 Task: Change IN PROGRESS as Status of Issue Issue0000000006 in Backlog  in Scrum Project Project0000000002 in Jira. Change IN PROGRESS as Status of Issue Issue0000000008 in Backlog  in Scrum Project Project0000000002 in Jira. Change IN PROGRESS as Status of Issue Issue0000000010 in Backlog  in Scrum Project Project0000000002 in Jira. Assign mailaustralia7@gmail.com as Assignee of Issue Issue0000000001 in Backlog  in Scrum Project Project0000000001 in Jira. Assign mailaustralia7@gmail.com as Assignee of Issue Issue0000000002 in Backlog  in Scrum Project Project0000000001 in Jira
Action: Mouse scrolled (449, 337) with delta (0, -1)
Screenshot: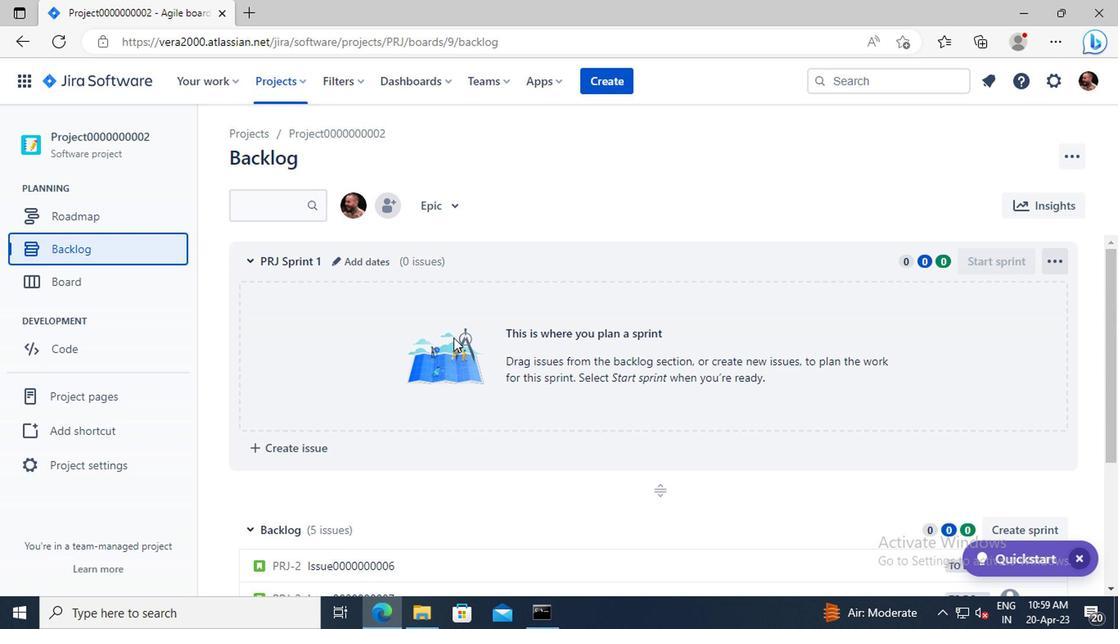 
Action: Mouse scrolled (449, 337) with delta (0, -1)
Screenshot: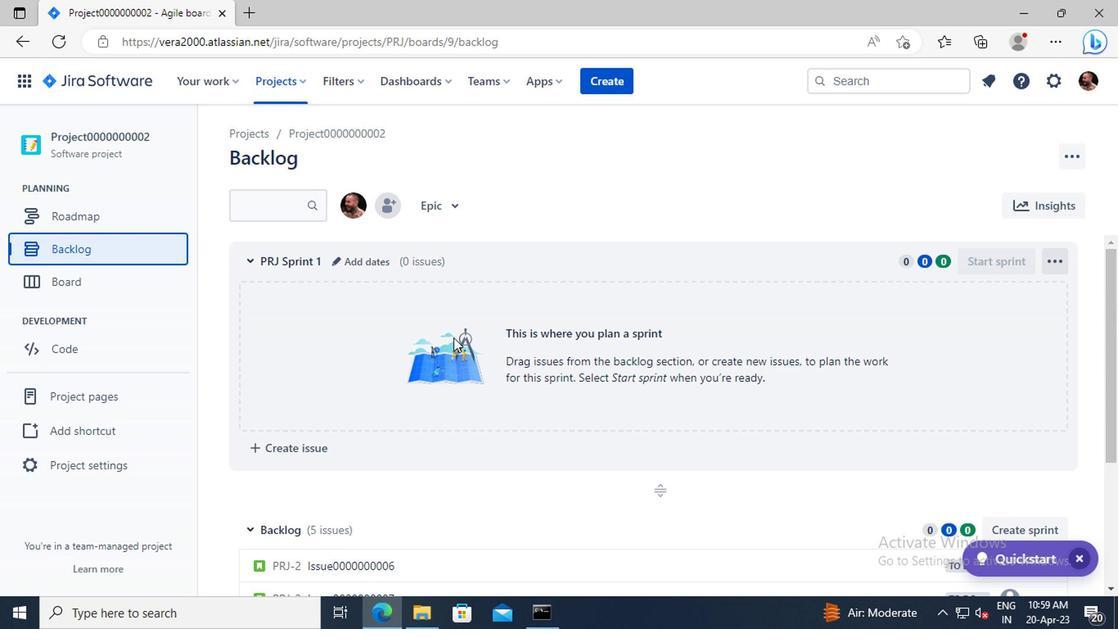 
Action: Mouse moved to (447, 355)
Screenshot: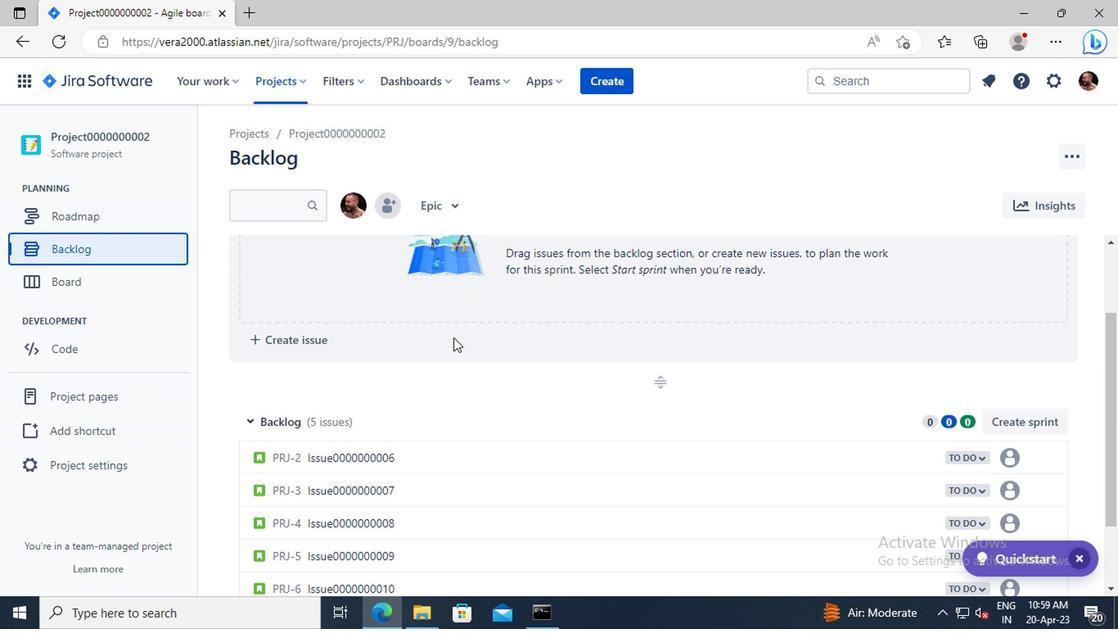 
Action: Mouse scrolled (447, 354) with delta (0, 0)
Screenshot: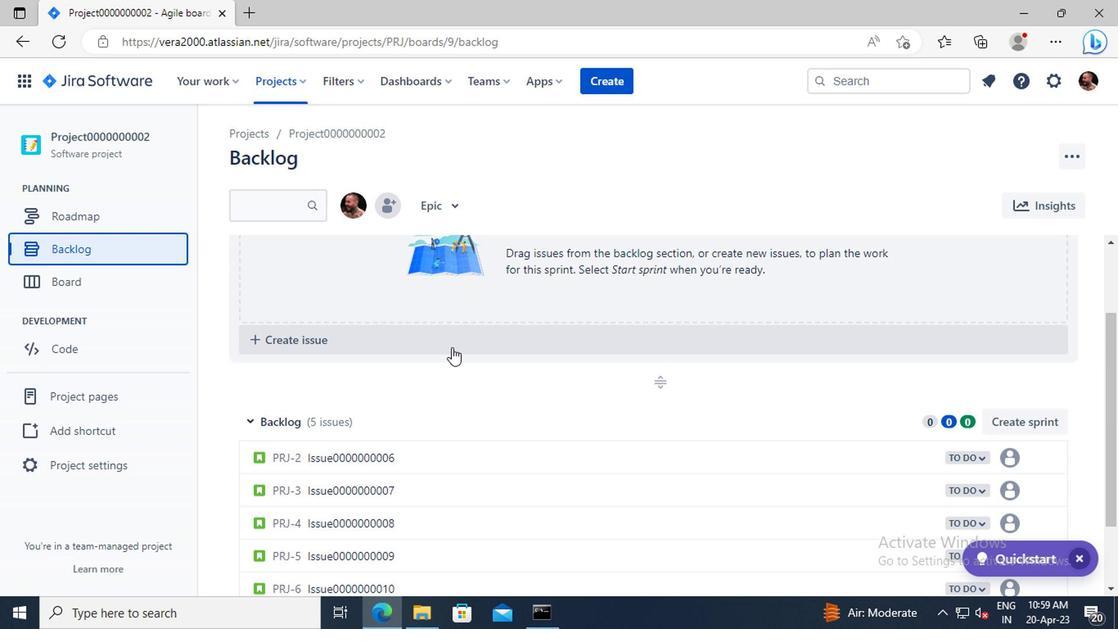 
Action: Mouse moved to (369, 401)
Screenshot: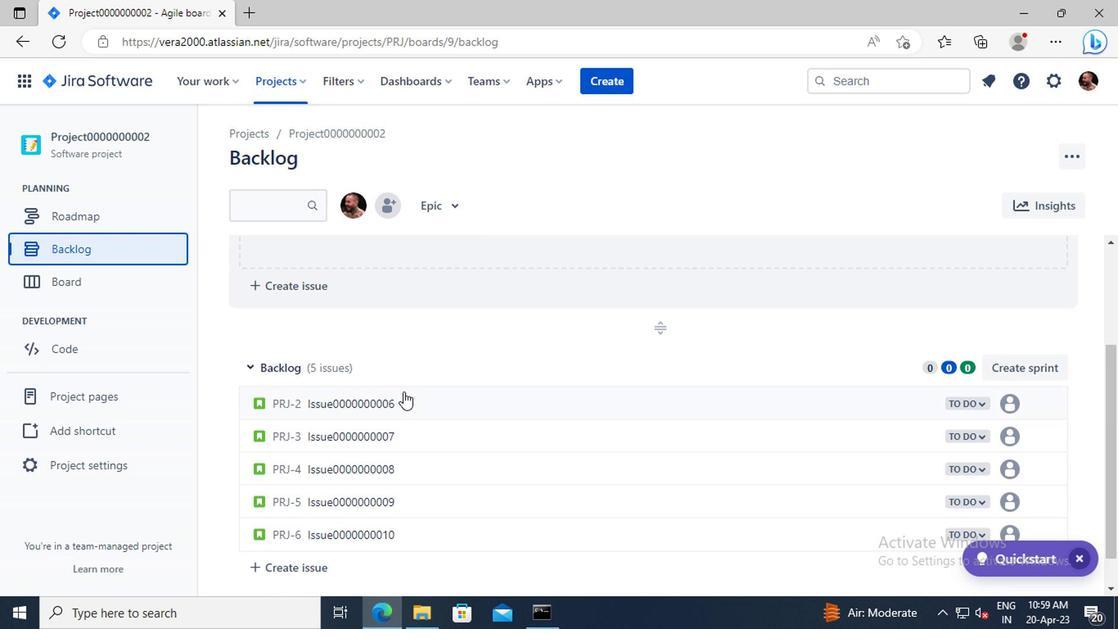 
Action: Mouse pressed left at (369, 401)
Screenshot: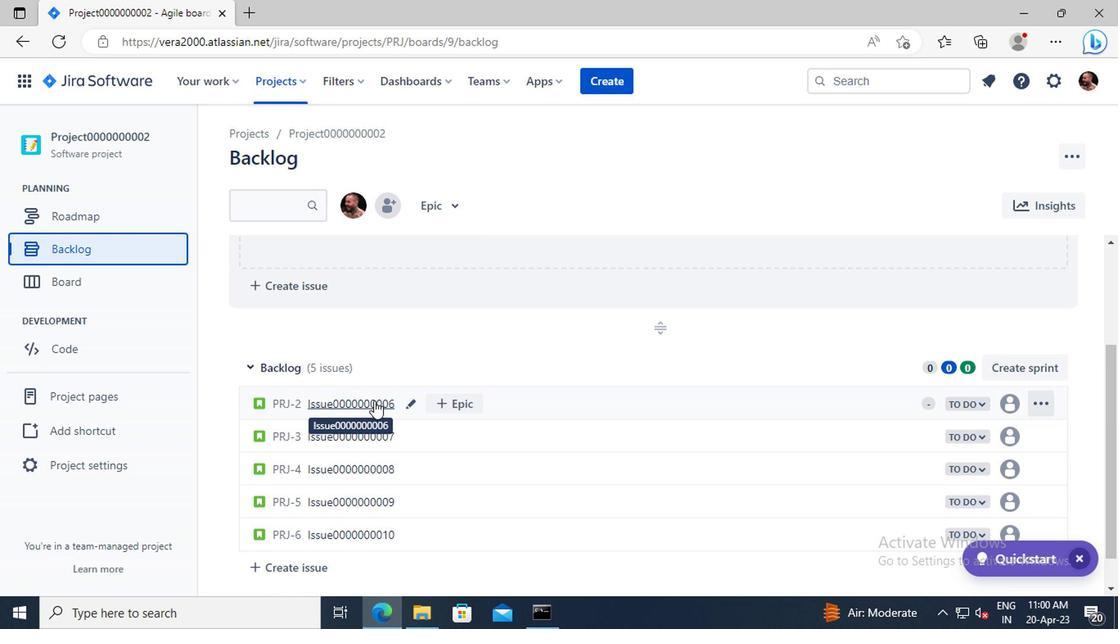 
Action: Mouse moved to (805, 367)
Screenshot: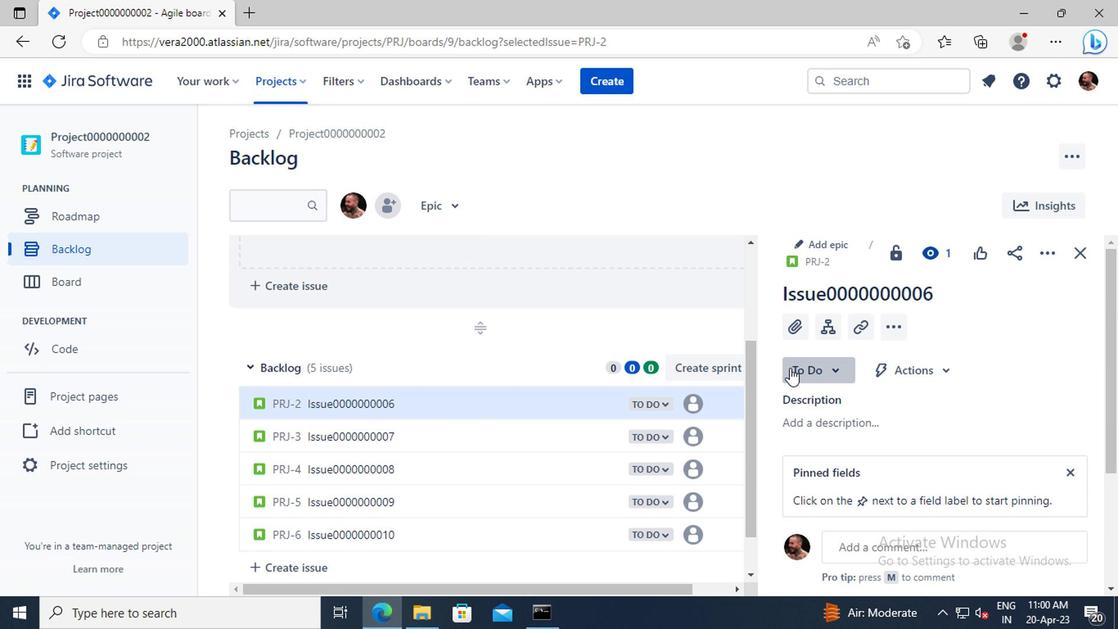 
Action: Mouse pressed left at (805, 367)
Screenshot: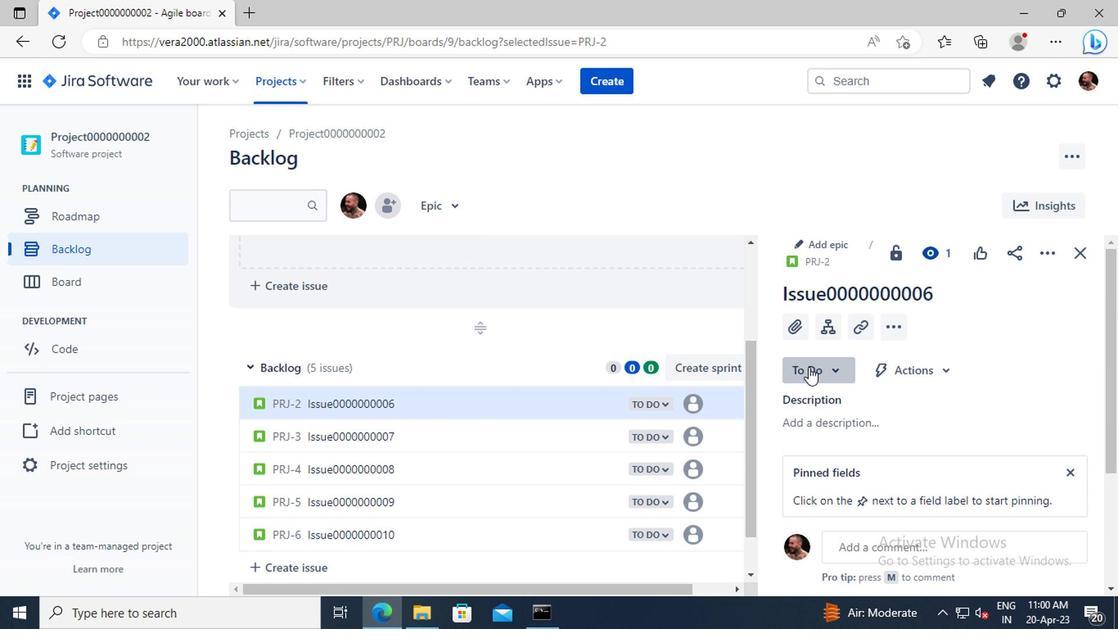 
Action: Mouse moved to (813, 407)
Screenshot: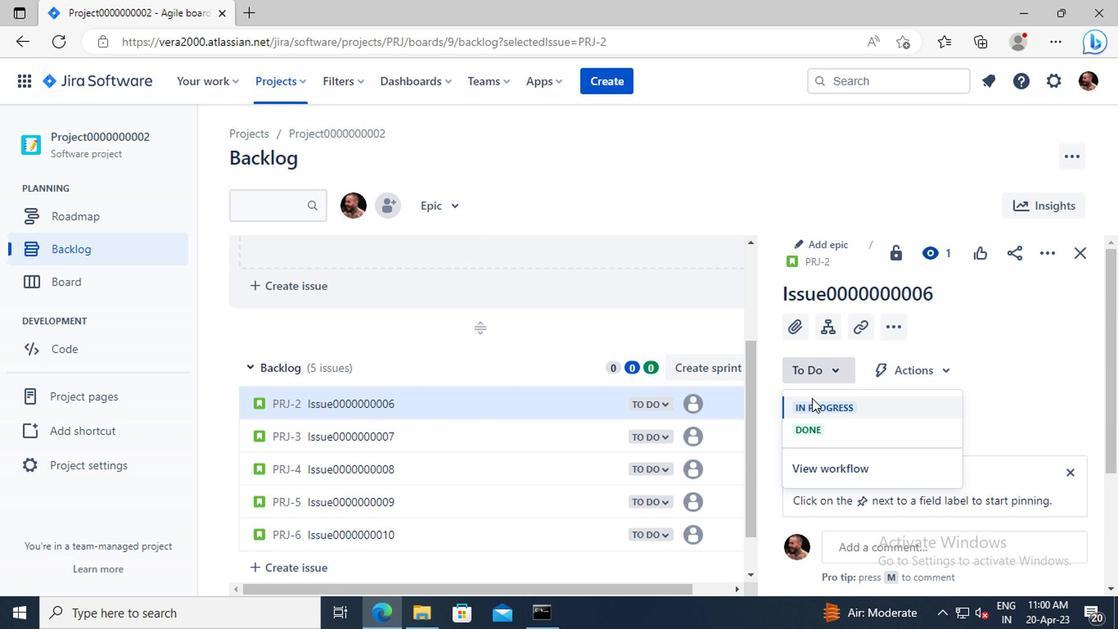 
Action: Mouse pressed left at (813, 407)
Screenshot: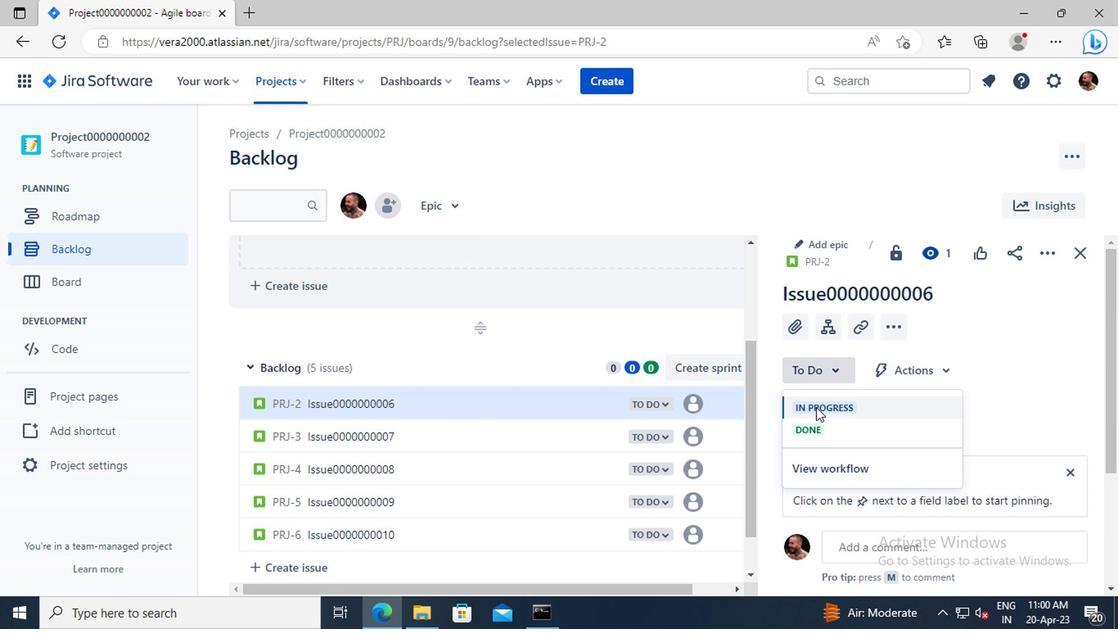 
Action: Mouse moved to (378, 415)
Screenshot: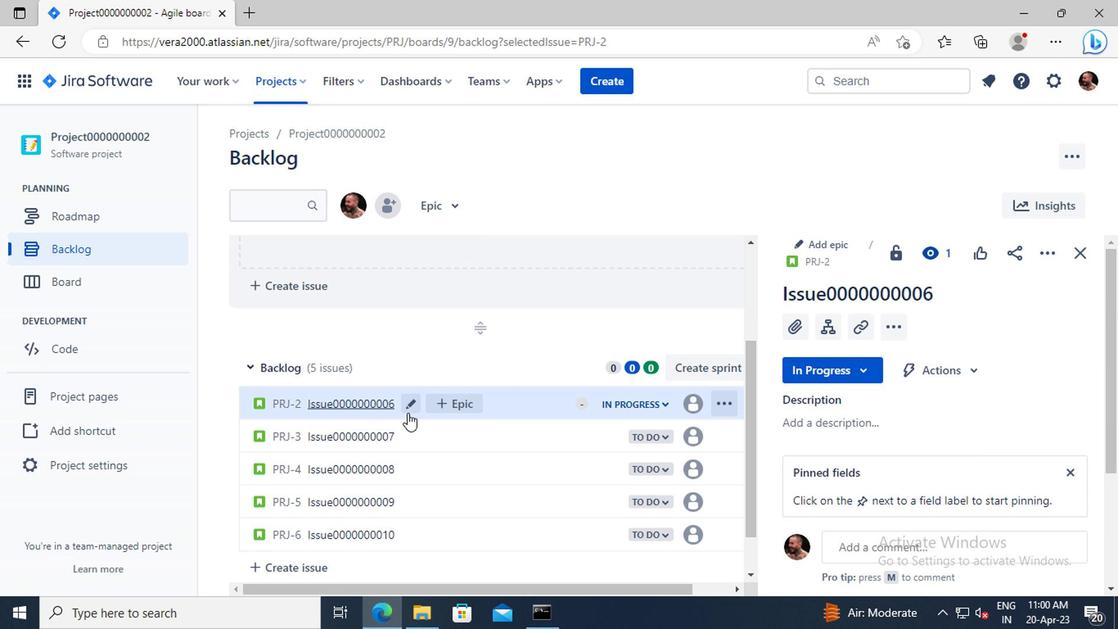 
Action: Mouse scrolled (378, 414) with delta (0, -1)
Screenshot: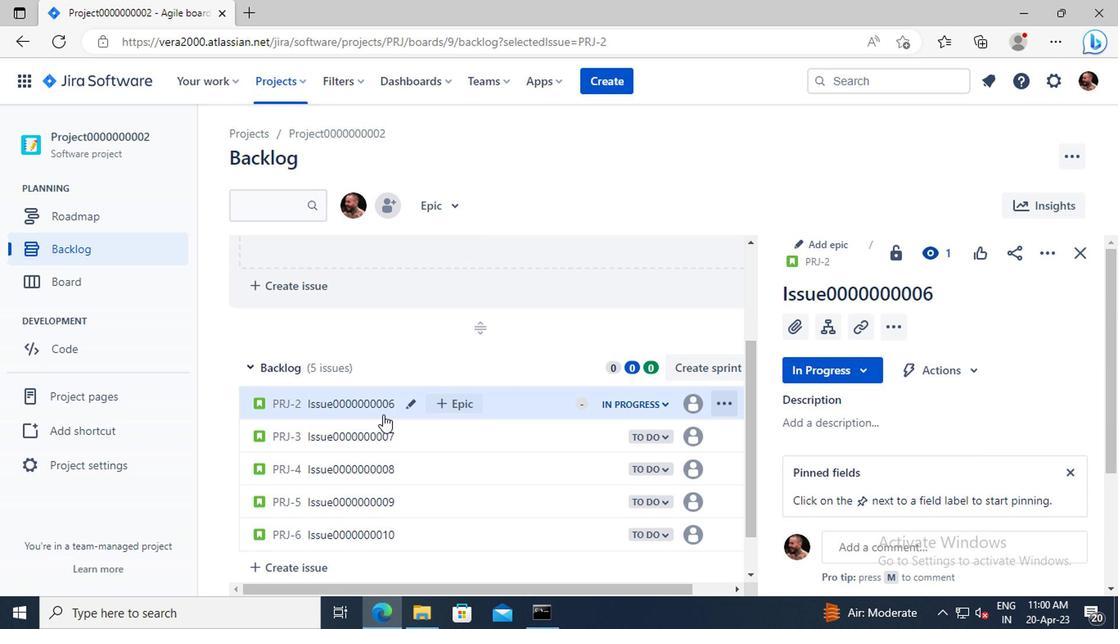 
Action: Mouse moved to (366, 415)
Screenshot: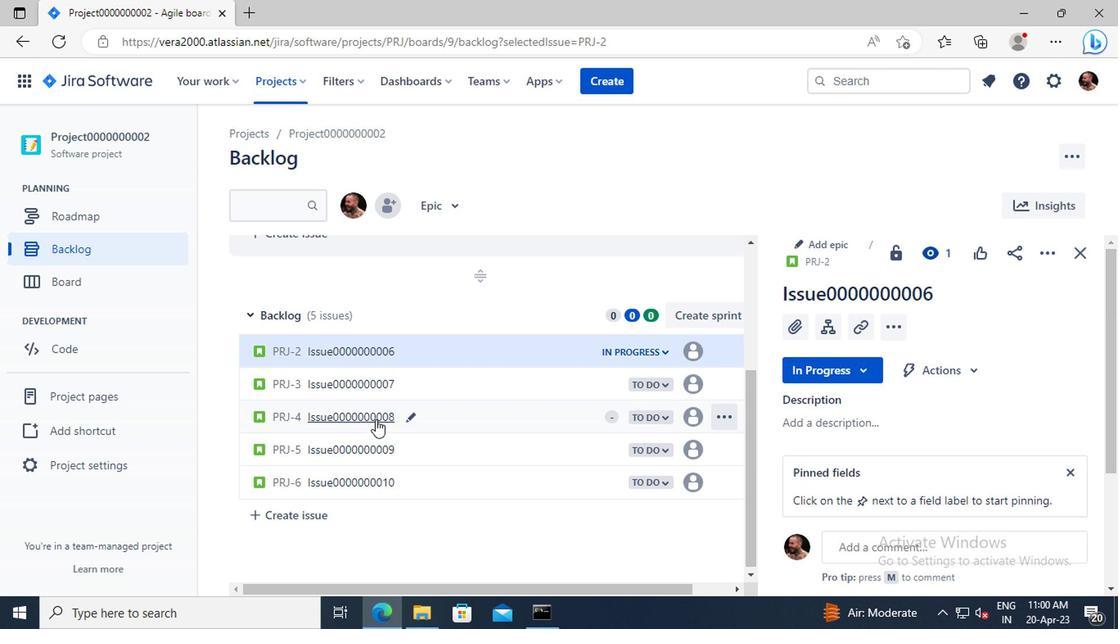 
Action: Mouse pressed left at (366, 415)
Screenshot: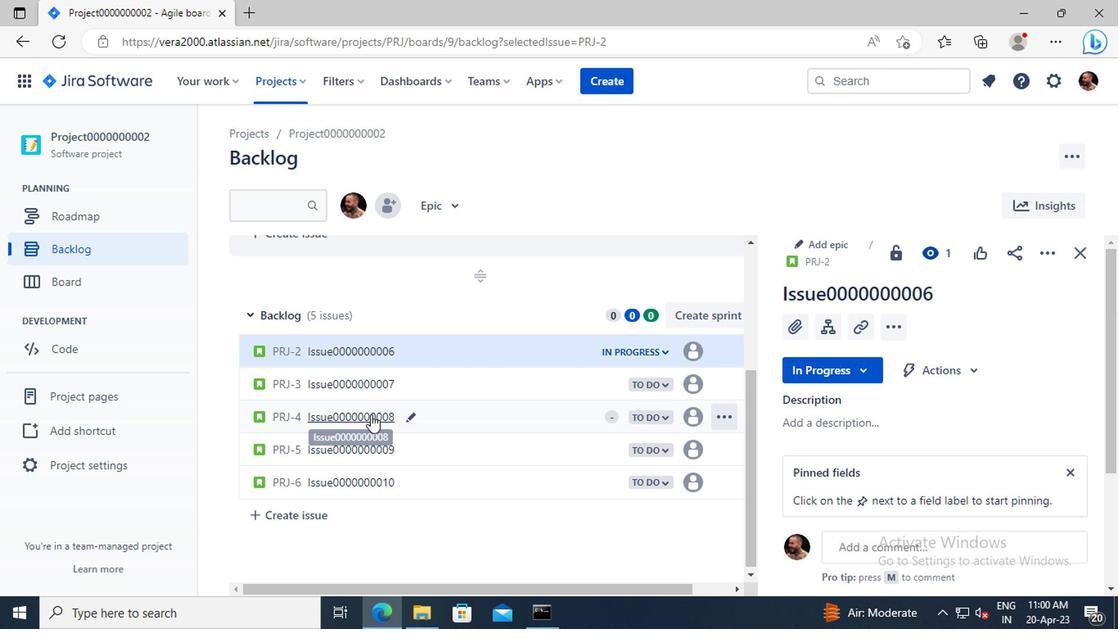 
Action: Mouse moved to (792, 370)
Screenshot: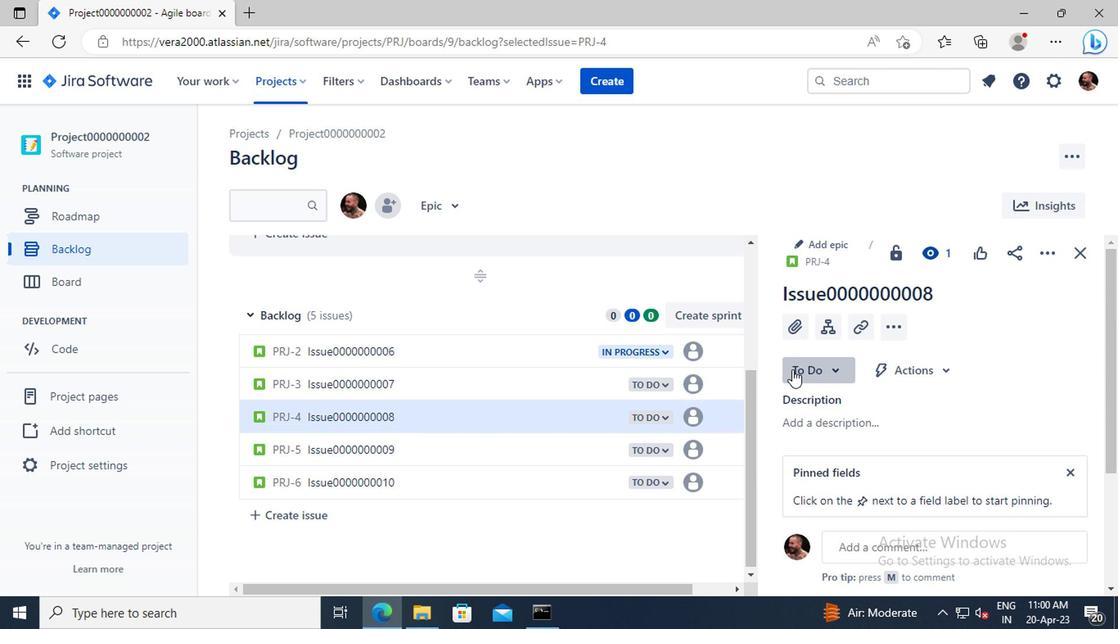 
Action: Mouse pressed left at (792, 370)
Screenshot: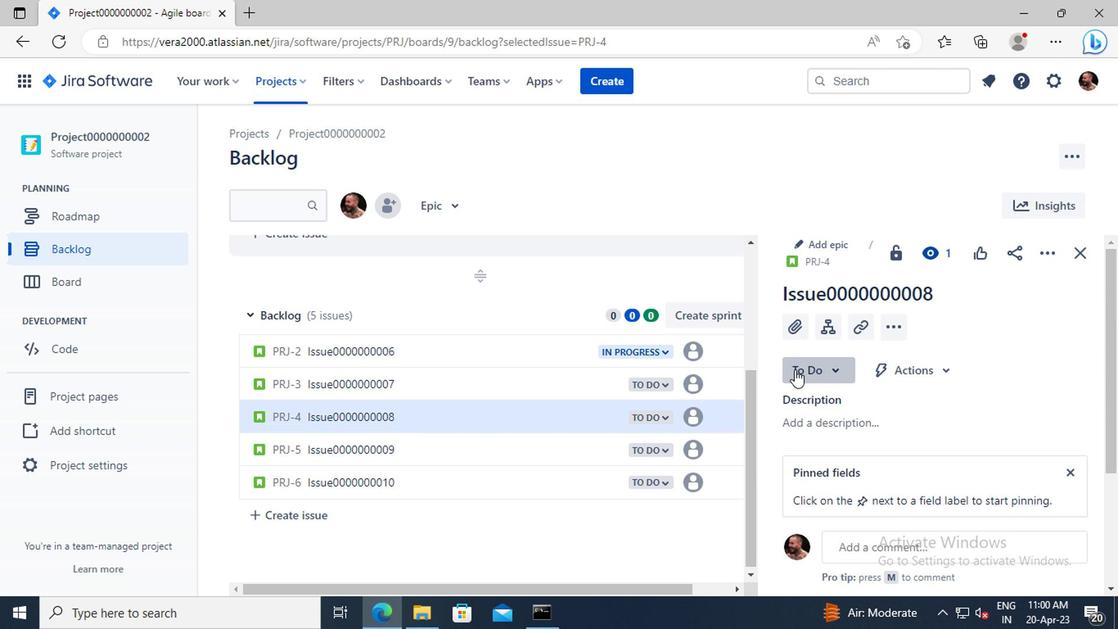 
Action: Mouse moved to (805, 407)
Screenshot: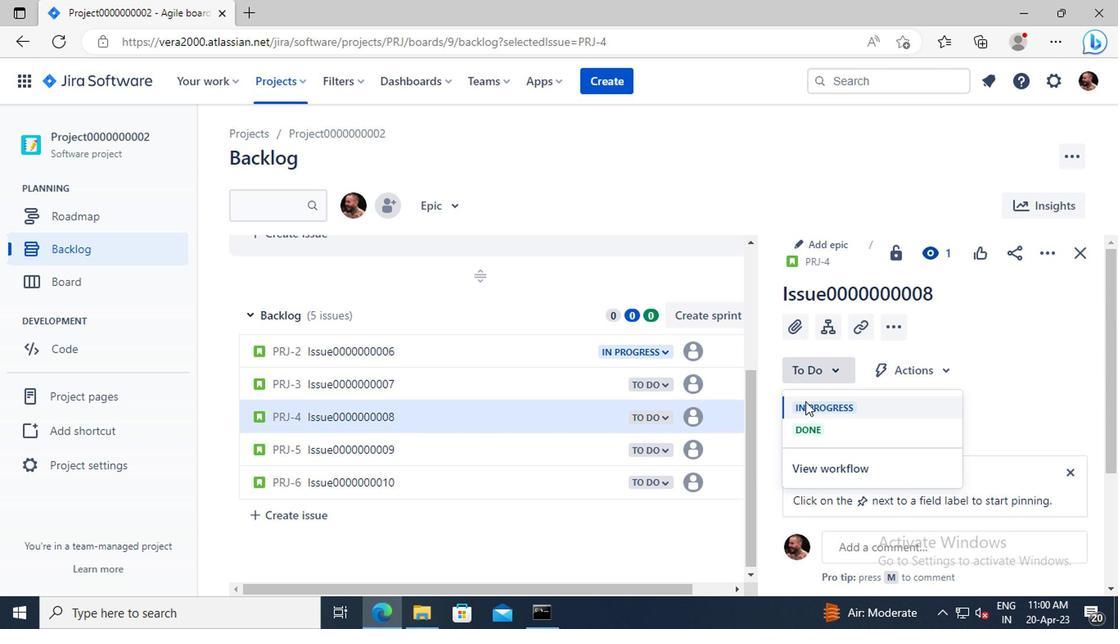 
Action: Mouse pressed left at (805, 407)
Screenshot: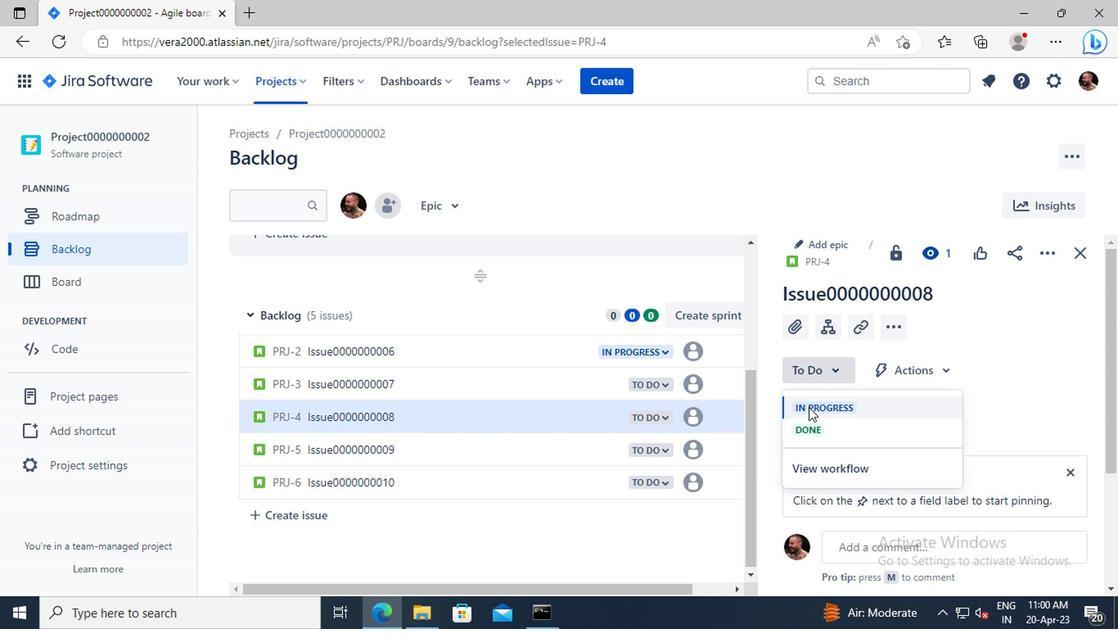 
Action: Mouse moved to (373, 415)
Screenshot: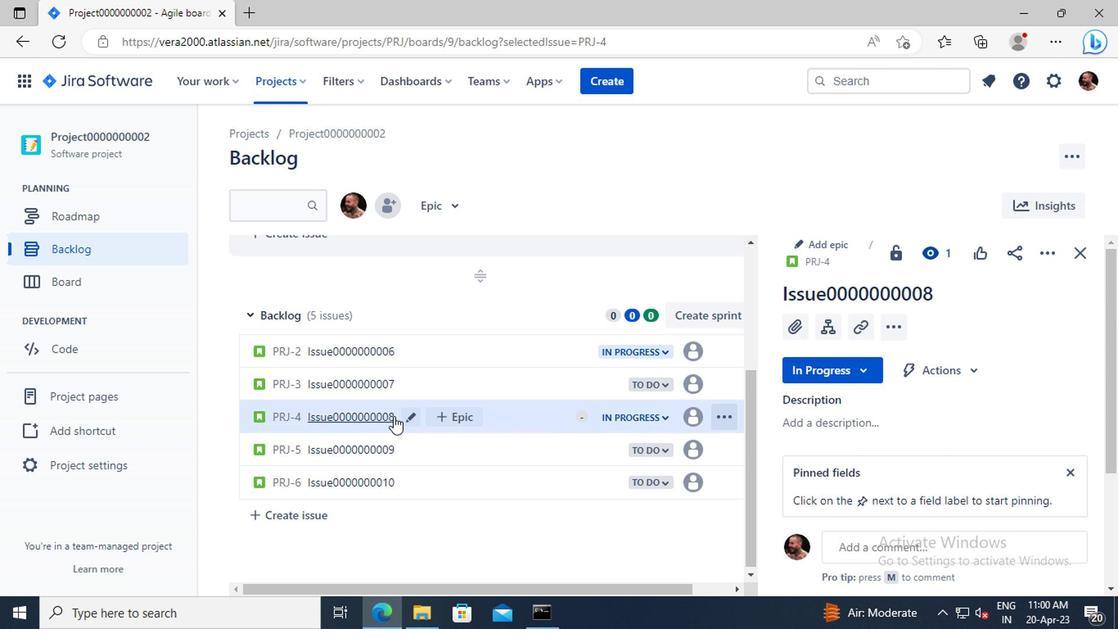 
Action: Mouse scrolled (373, 415) with delta (0, 0)
Screenshot: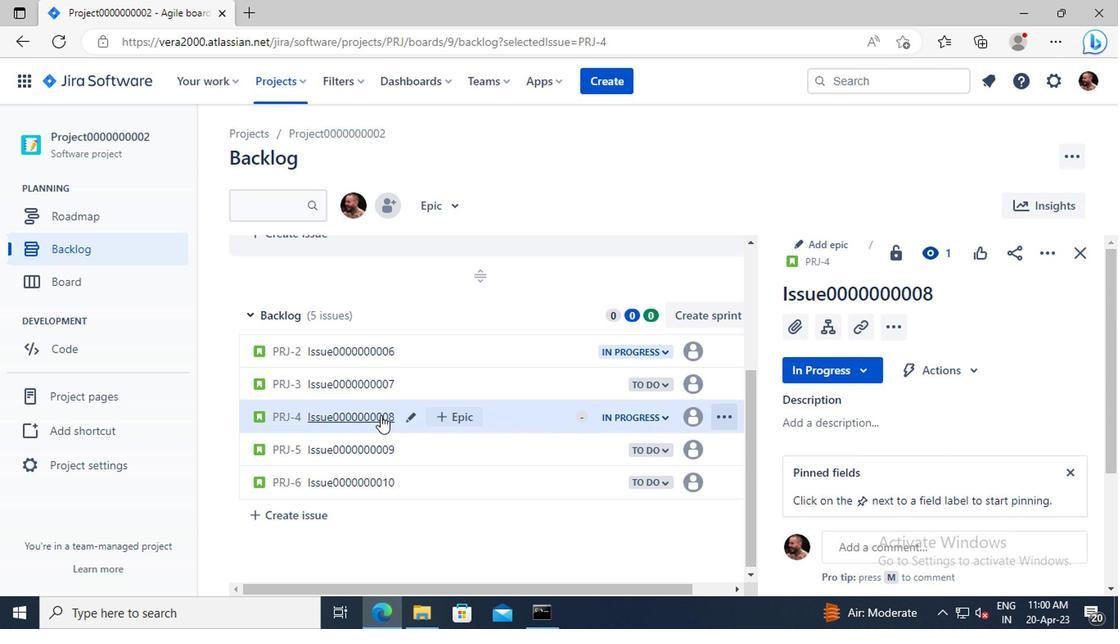 
Action: Mouse moved to (373, 478)
Screenshot: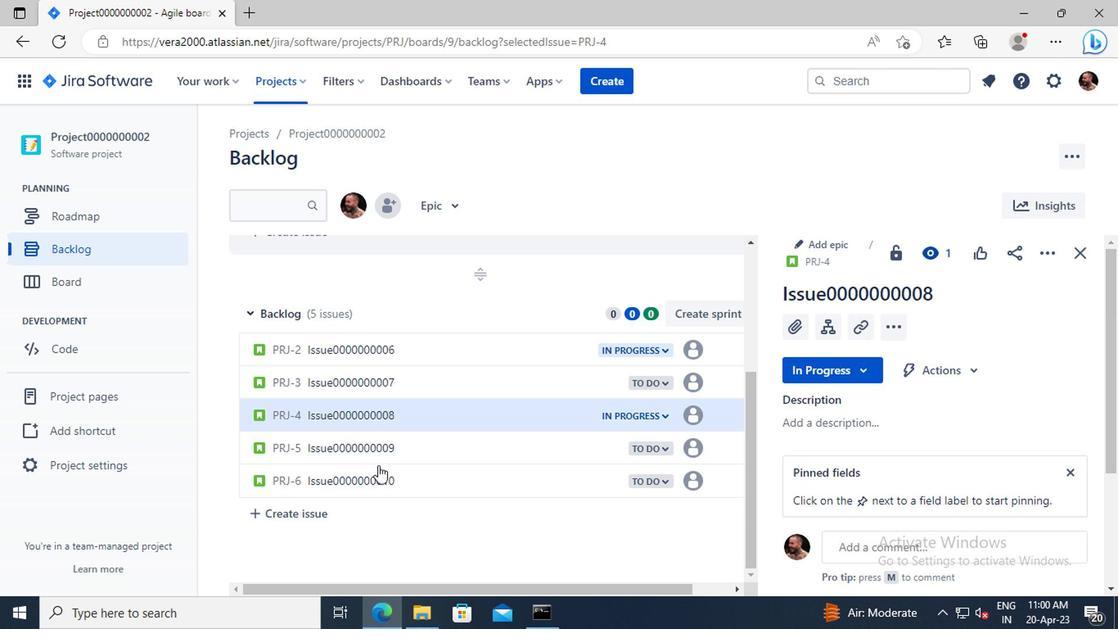 
Action: Mouse pressed left at (373, 478)
Screenshot: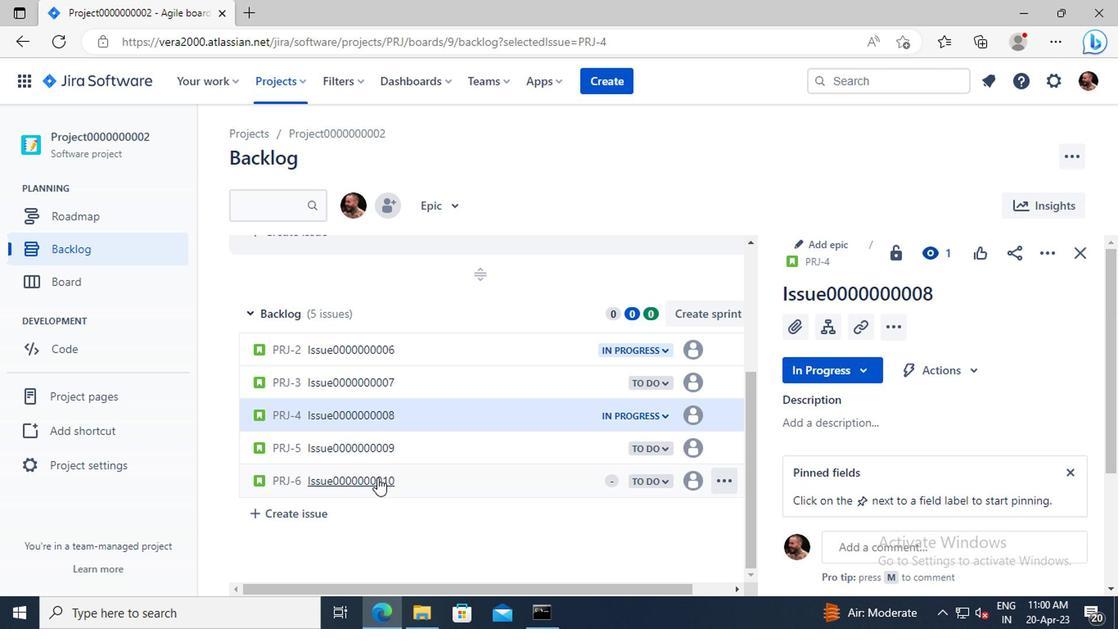 
Action: Mouse moved to (801, 373)
Screenshot: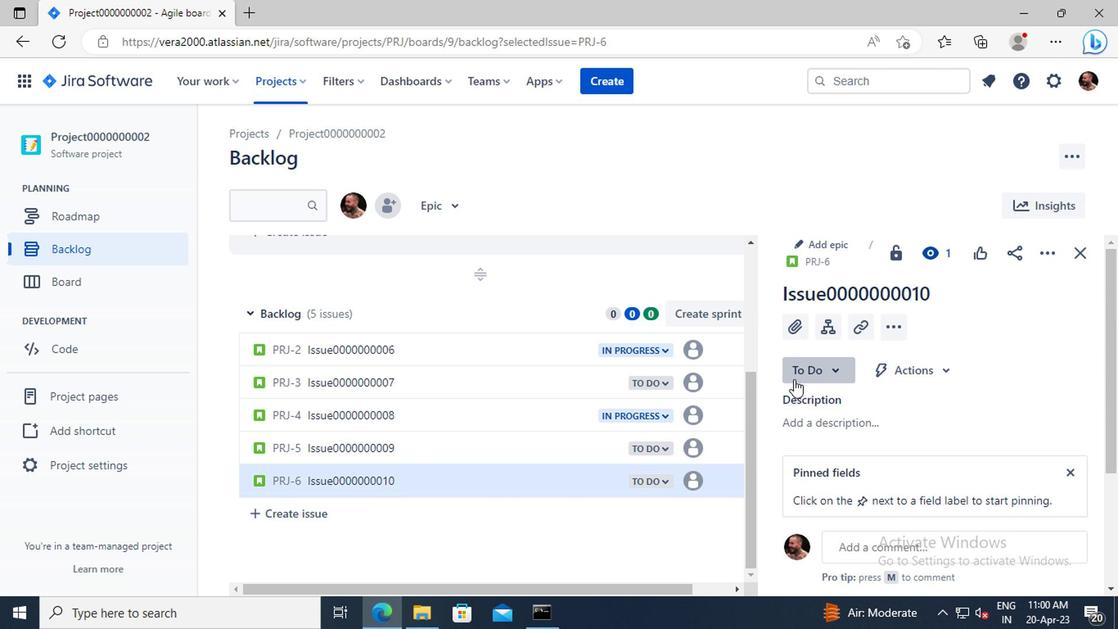 
Action: Mouse pressed left at (801, 373)
Screenshot: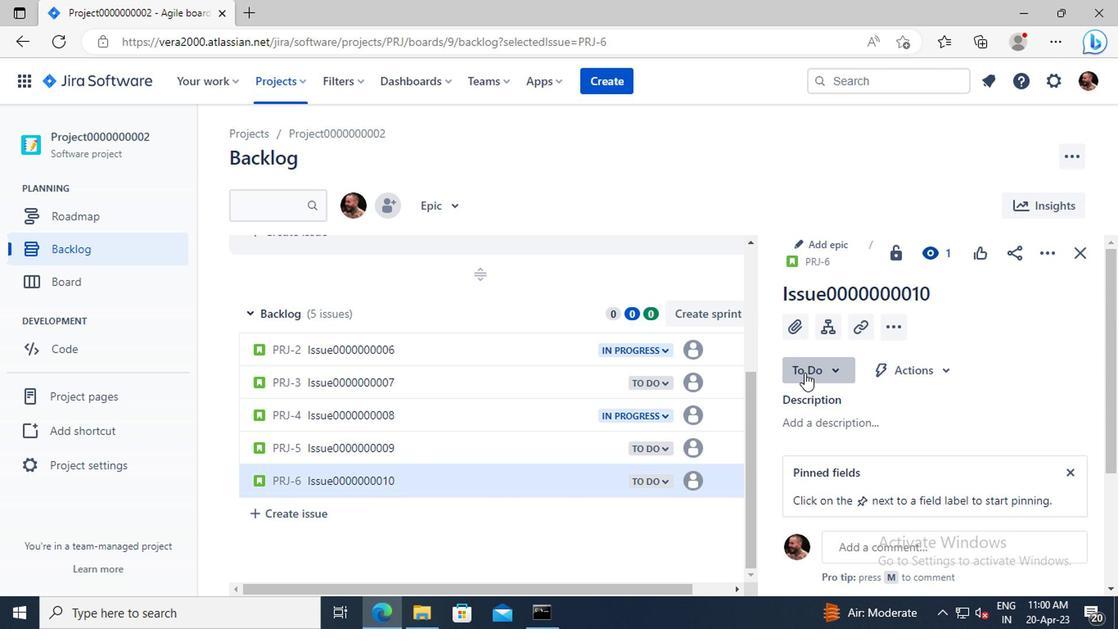 
Action: Mouse moved to (809, 405)
Screenshot: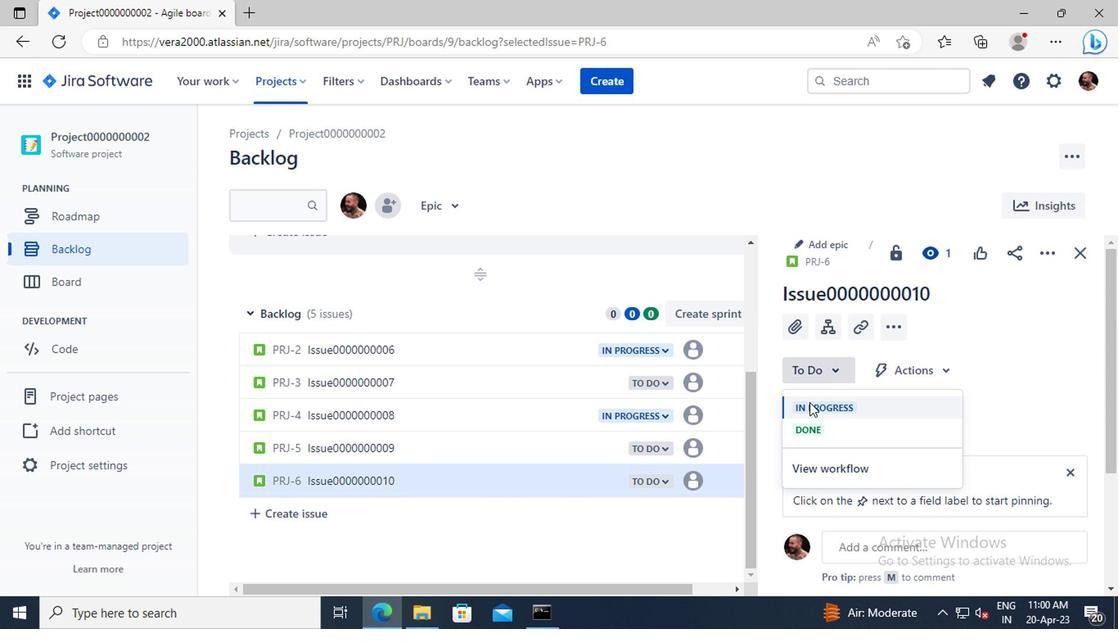 
Action: Mouse pressed left at (809, 405)
Screenshot: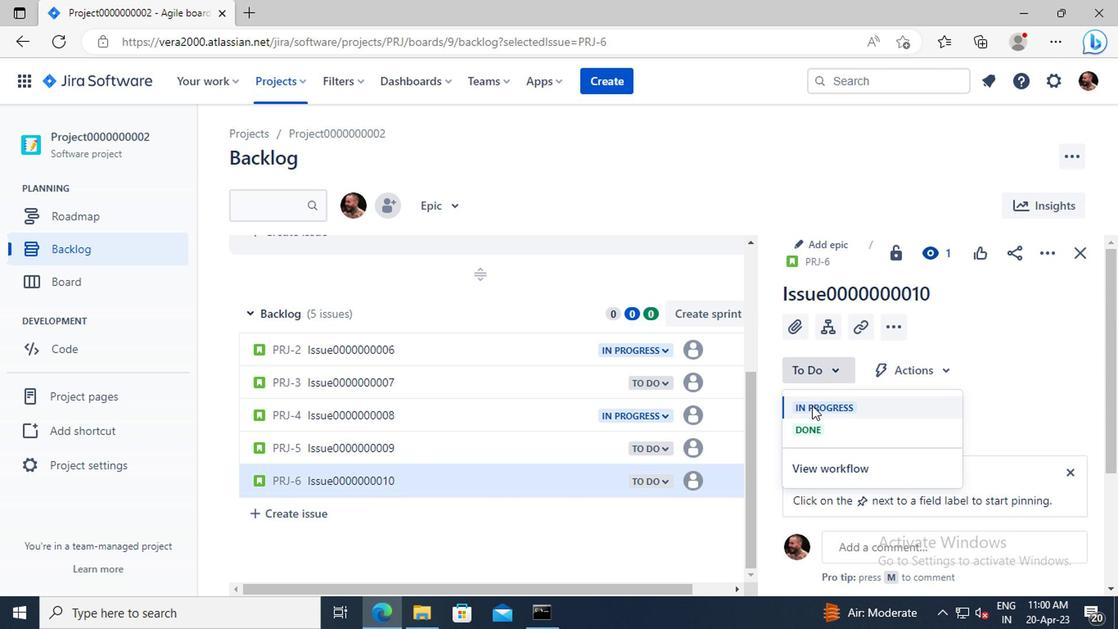 
Action: Mouse moved to (291, 84)
Screenshot: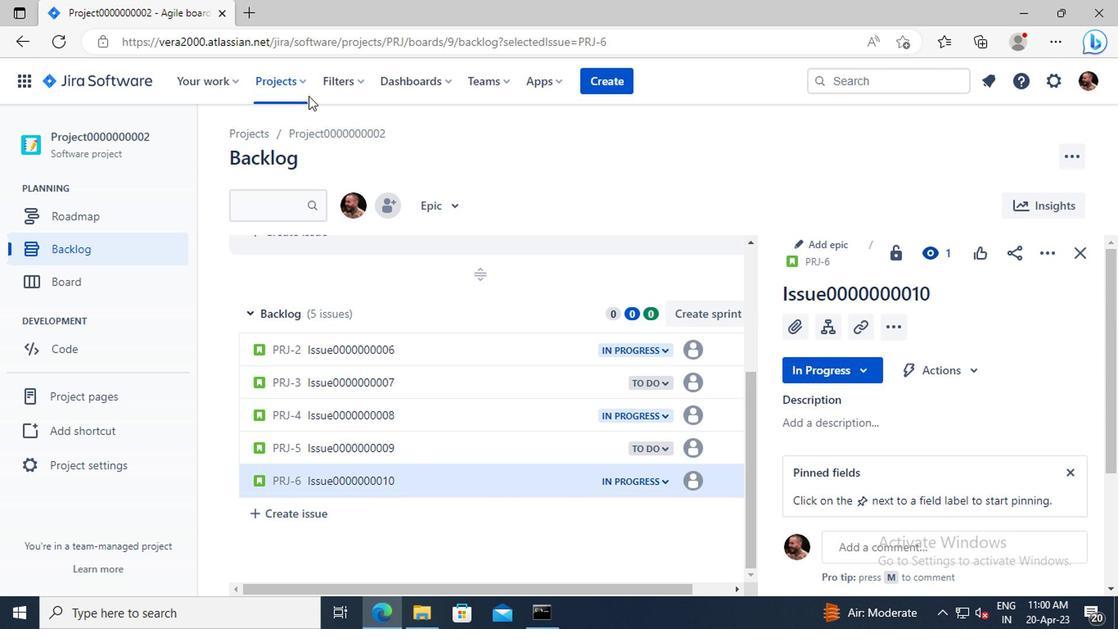 
Action: Mouse pressed left at (291, 84)
Screenshot: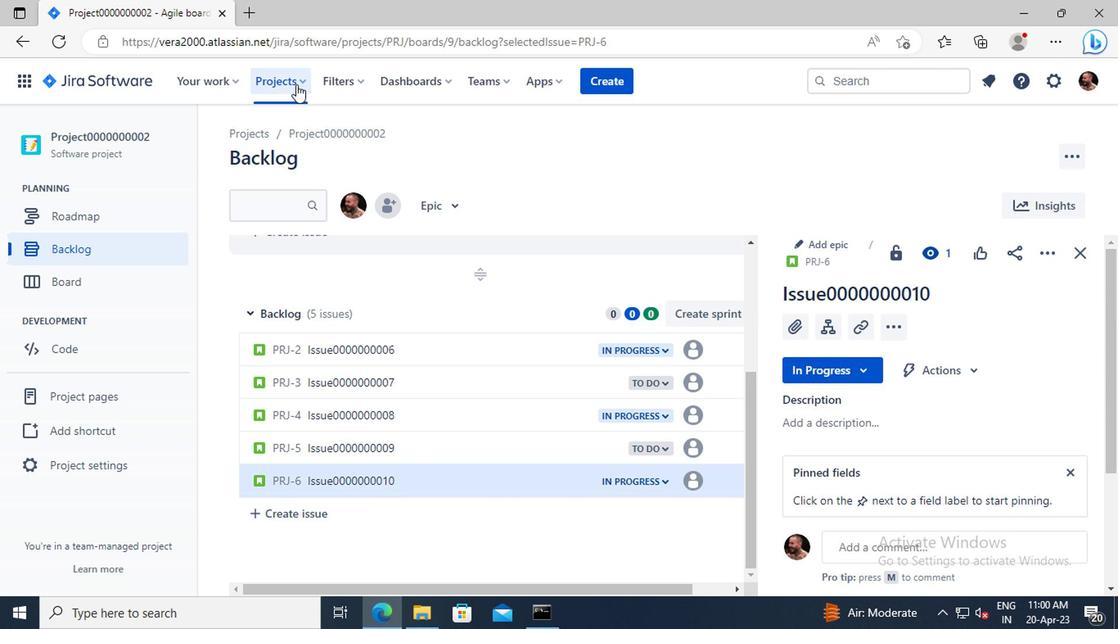
Action: Mouse moved to (321, 192)
Screenshot: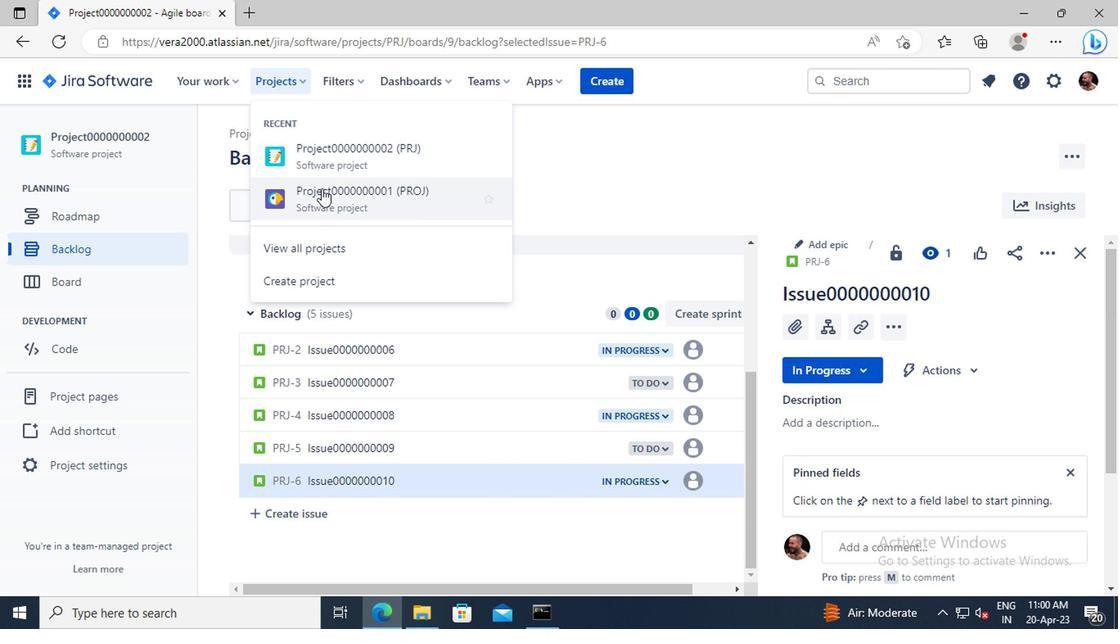 
Action: Mouse pressed left at (321, 192)
Screenshot: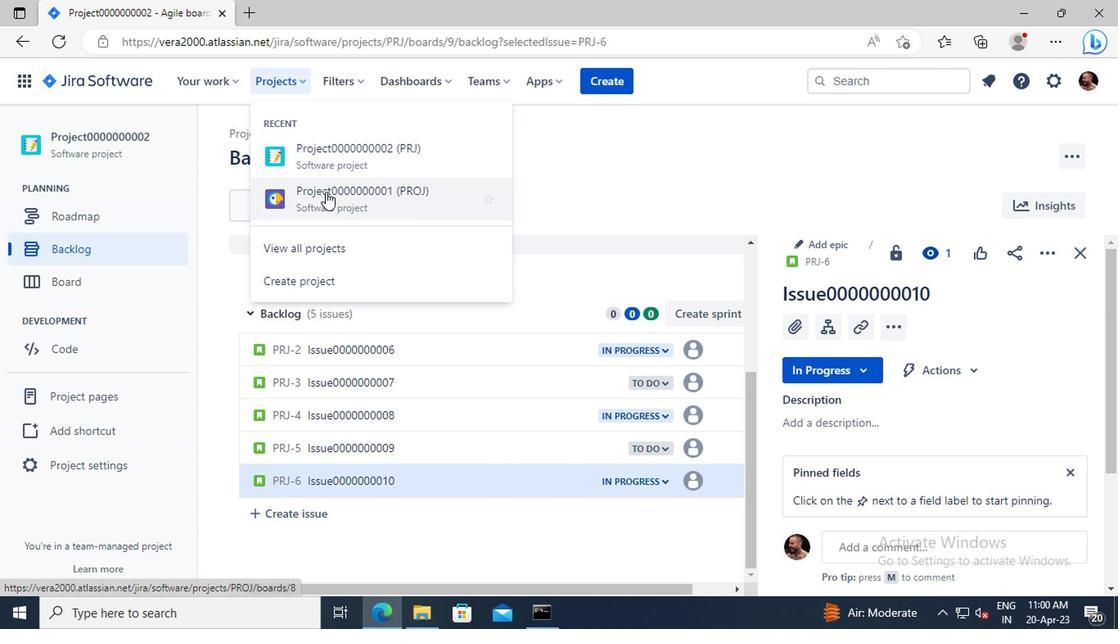 
Action: Mouse moved to (91, 249)
Screenshot: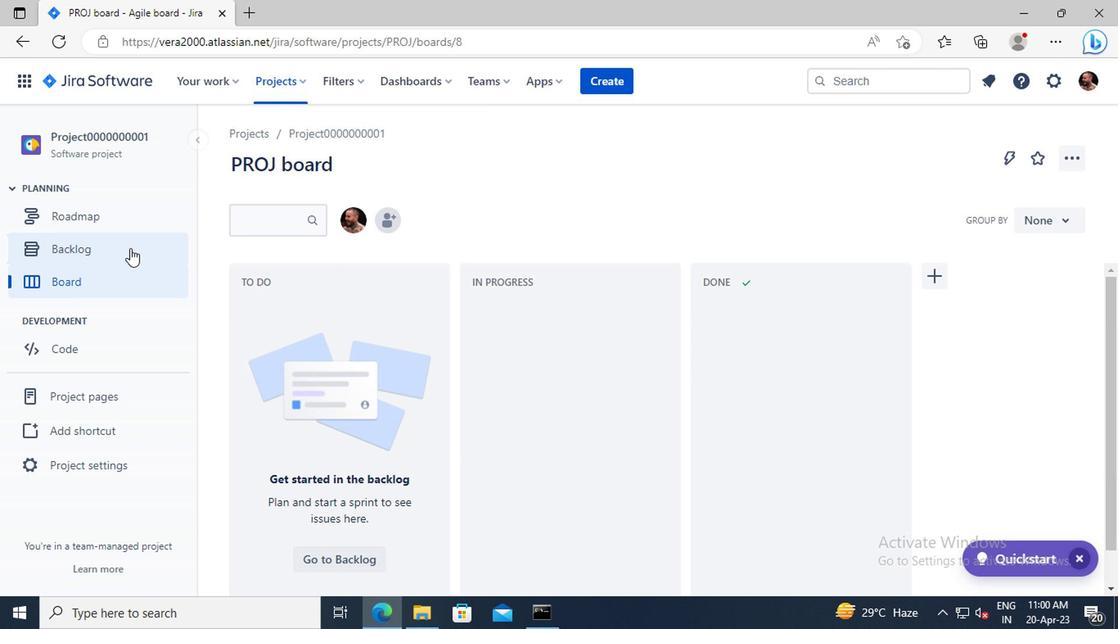 
Action: Mouse pressed left at (91, 249)
Screenshot: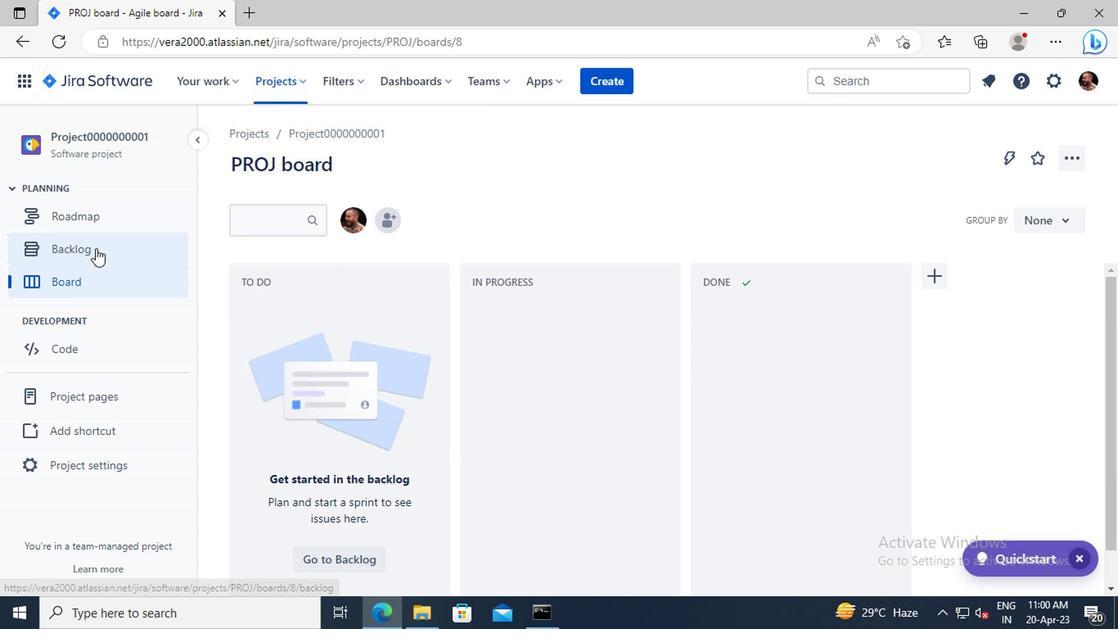 
Action: Mouse moved to (317, 288)
Screenshot: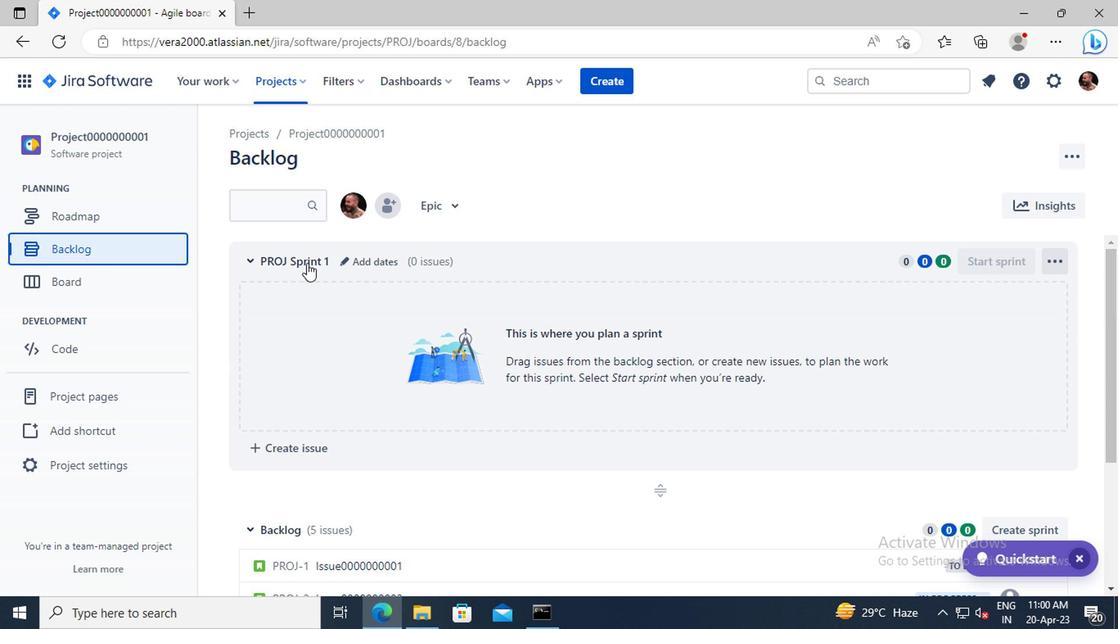 
Action: Mouse scrolled (317, 287) with delta (0, 0)
Screenshot: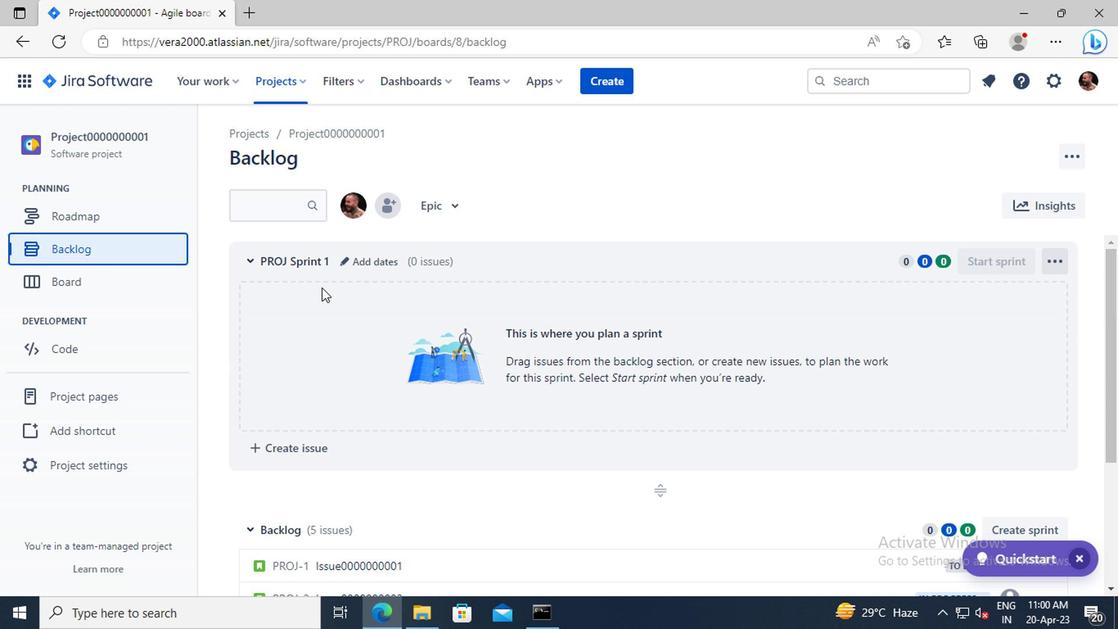 
Action: Mouse scrolled (317, 287) with delta (0, 0)
Screenshot: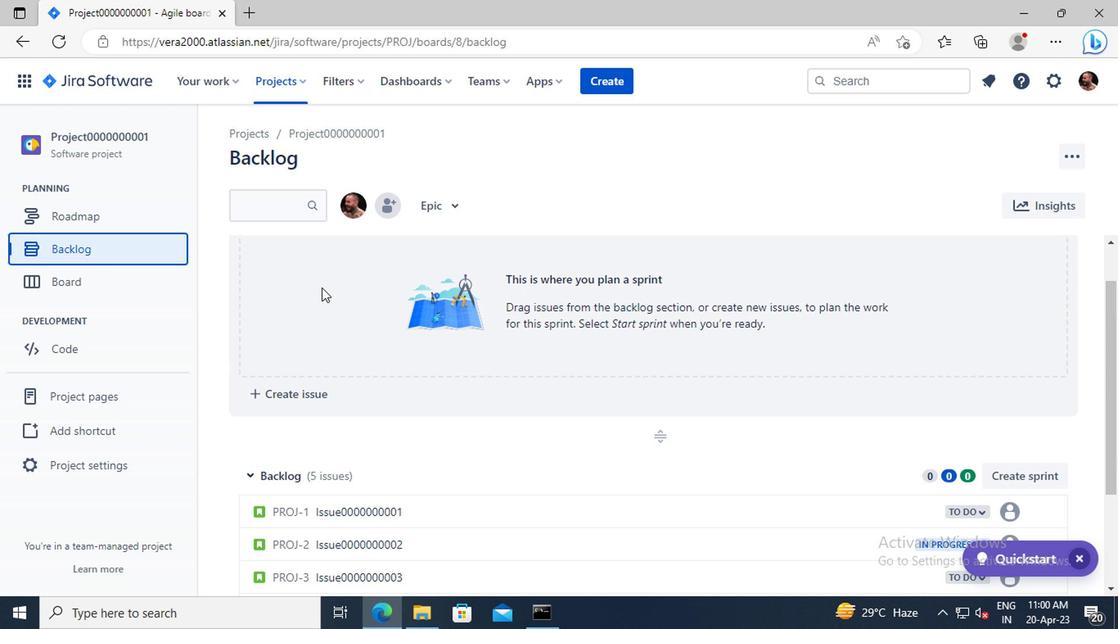 
Action: Mouse scrolled (317, 287) with delta (0, 0)
Screenshot: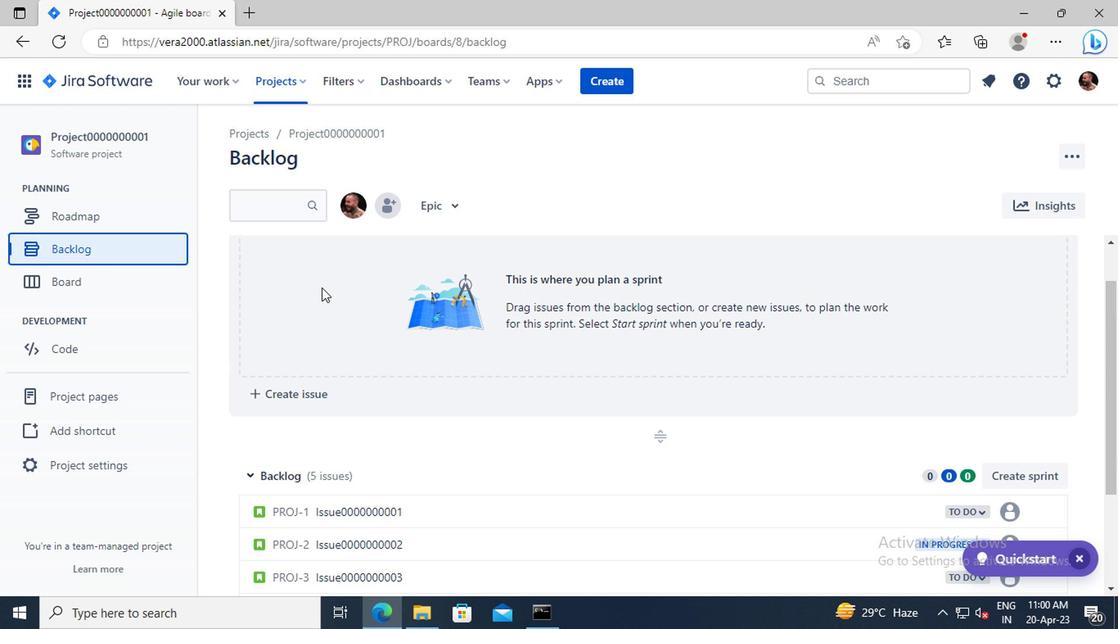 
Action: Mouse scrolled (317, 287) with delta (0, 0)
Screenshot: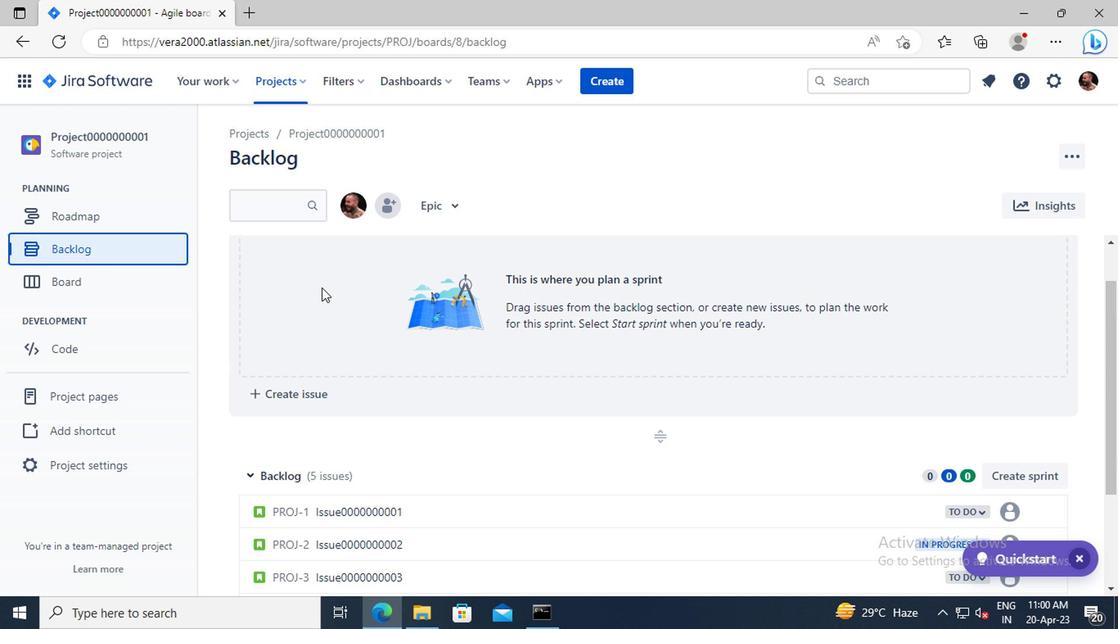 
Action: Mouse moved to (347, 362)
Screenshot: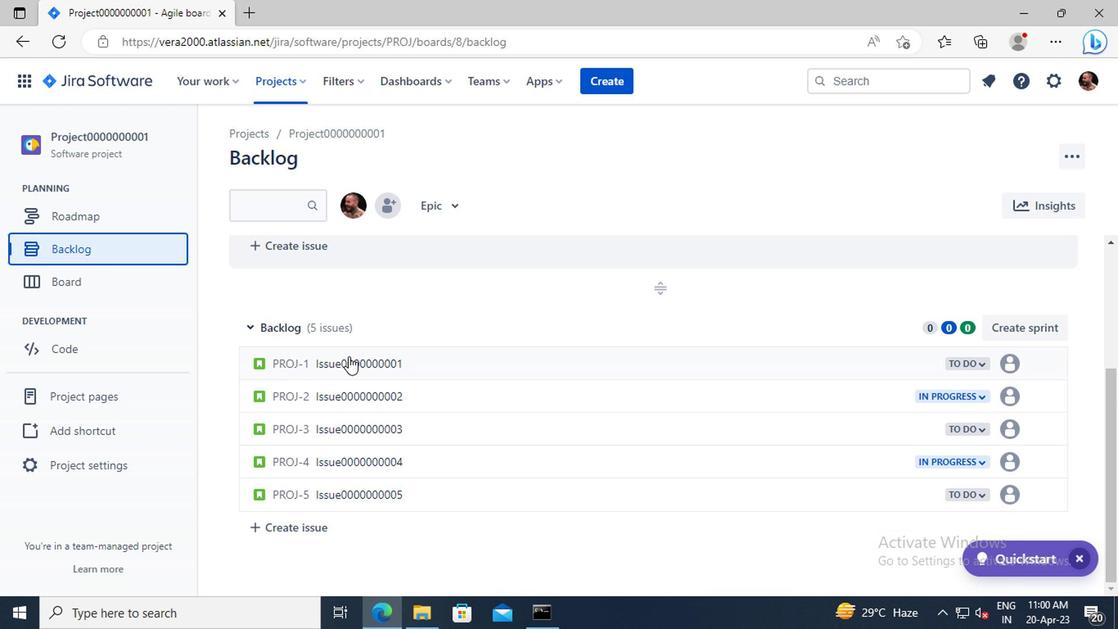 
Action: Mouse pressed left at (347, 362)
Screenshot: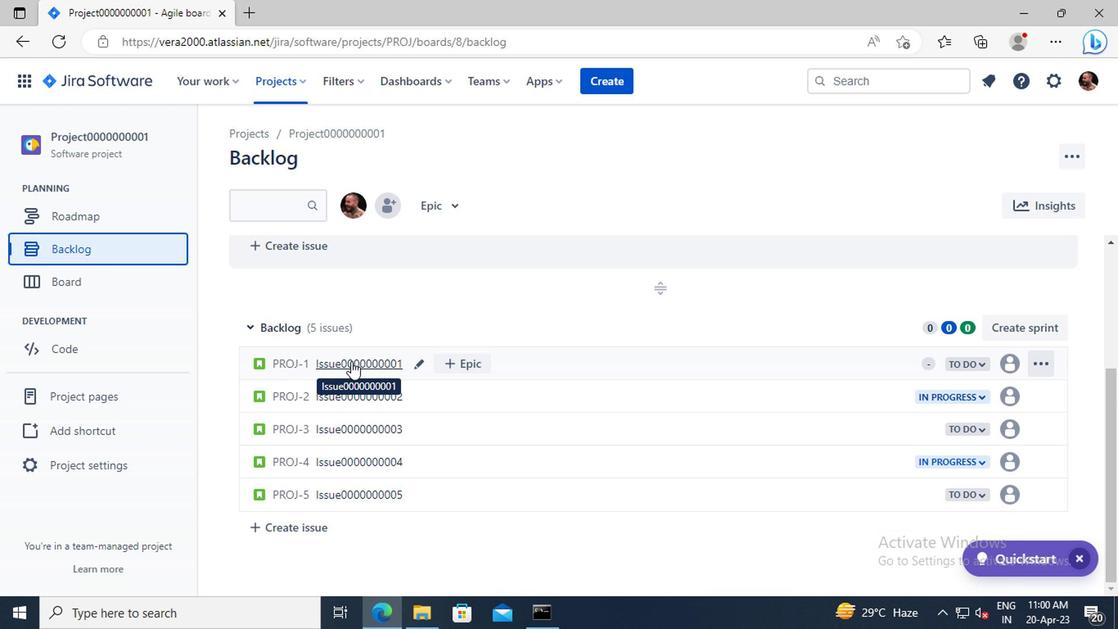 
Action: Mouse moved to (899, 407)
Screenshot: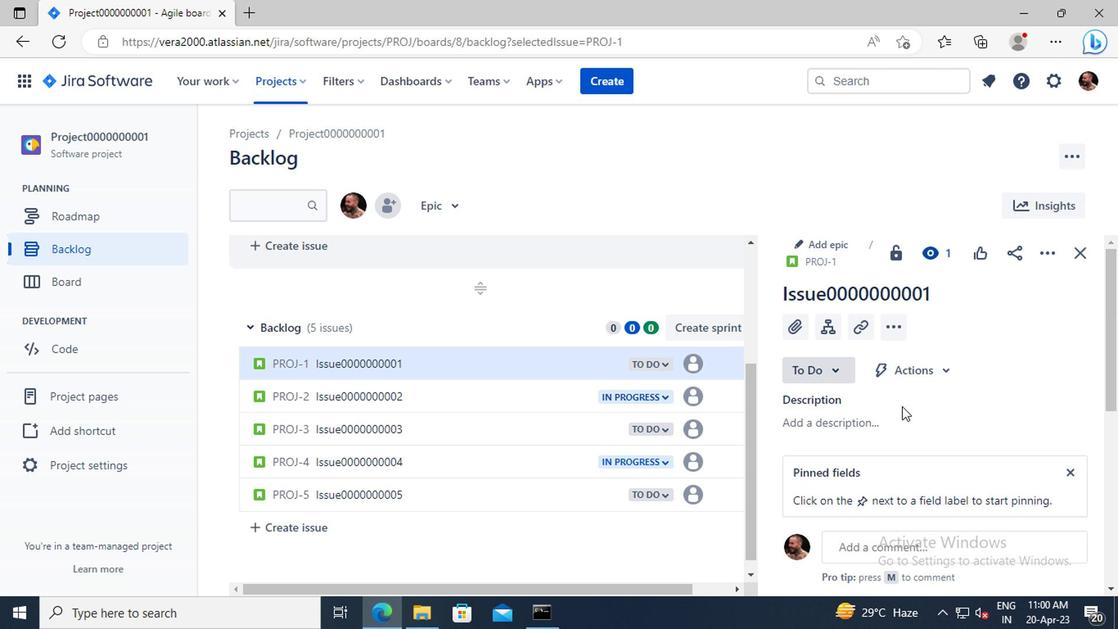 
Action: Mouse scrolled (899, 405) with delta (0, -1)
Screenshot: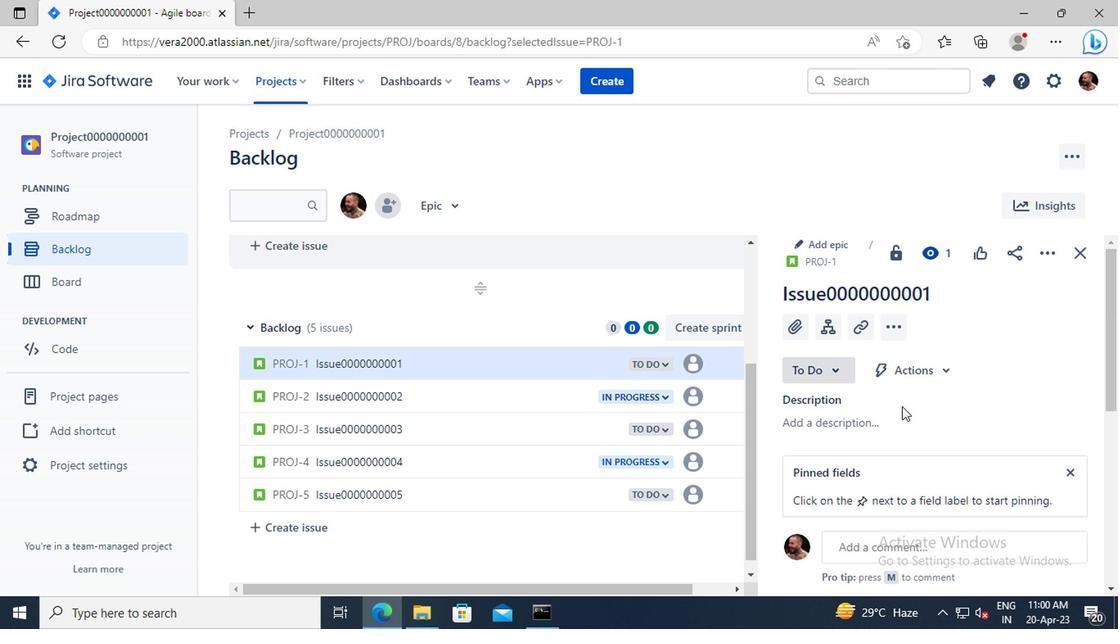 
Action: Mouse moved to (899, 407)
Screenshot: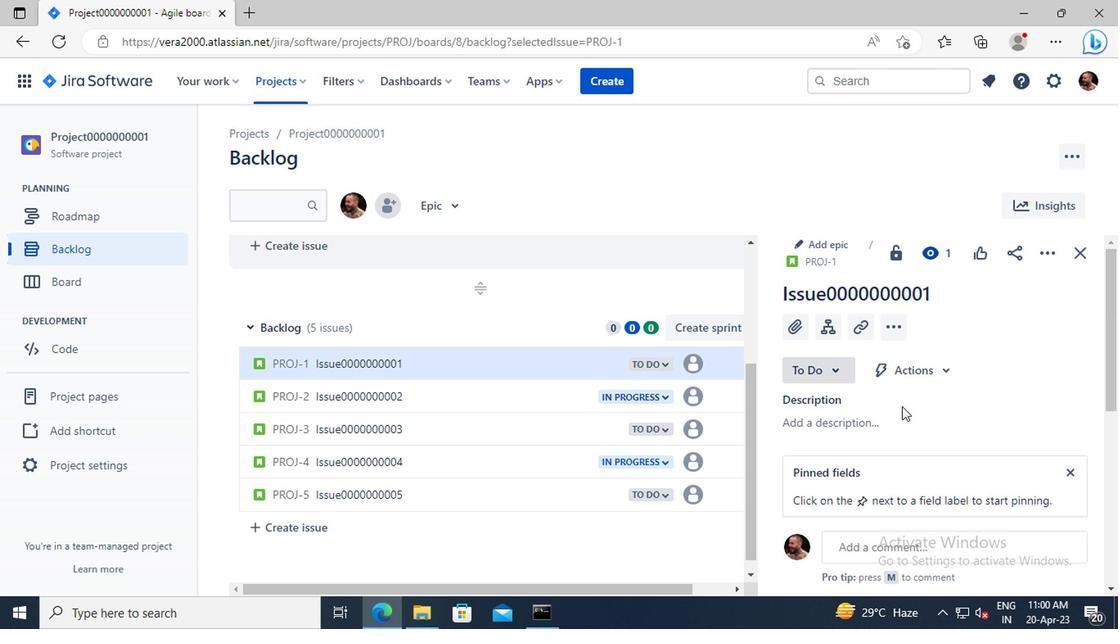 
Action: Mouse scrolled (899, 407) with delta (0, 0)
Screenshot: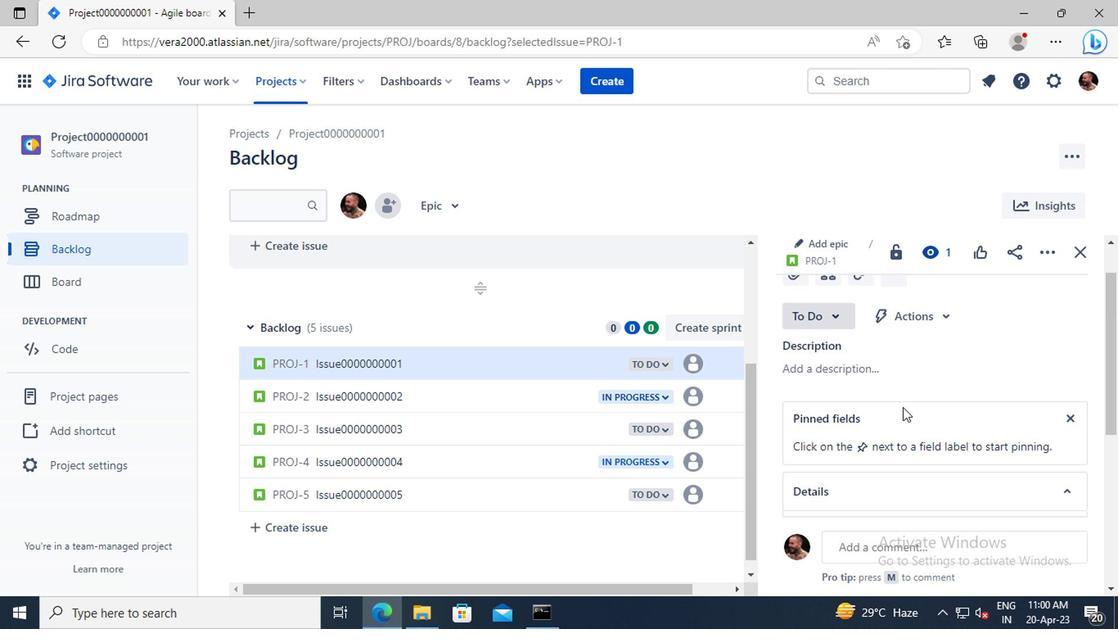
Action: Mouse scrolled (899, 407) with delta (0, 0)
Screenshot: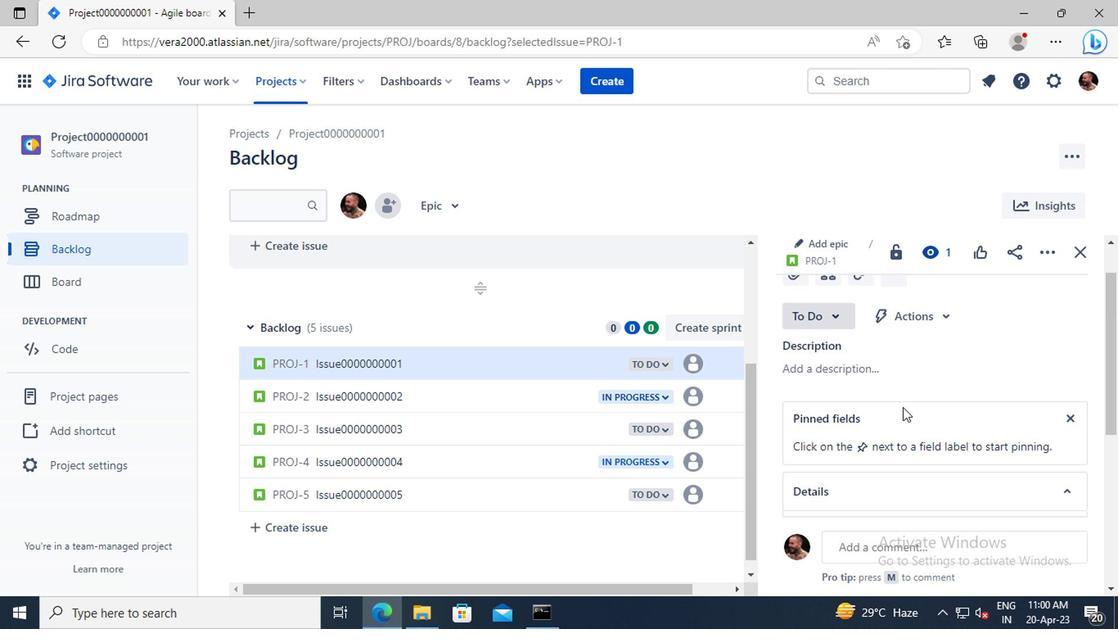 
Action: Mouse moved to (929, 426)
Screenshot: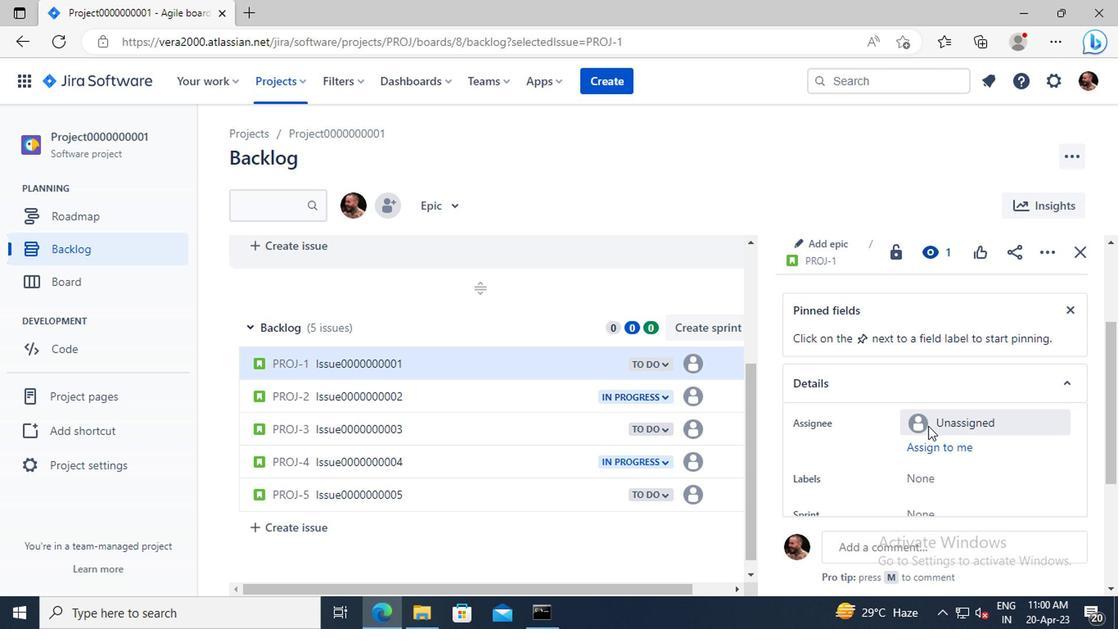 
Action: Mouse pressed left at (929, 426)
Screenshot: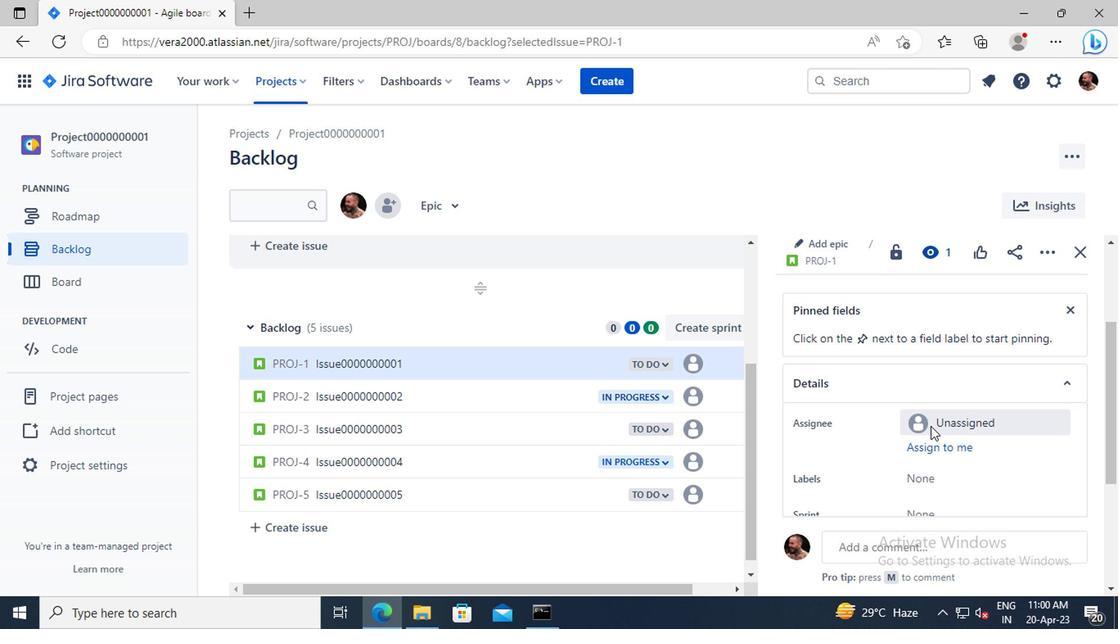 
Action: Key pressed australia
Screenshot: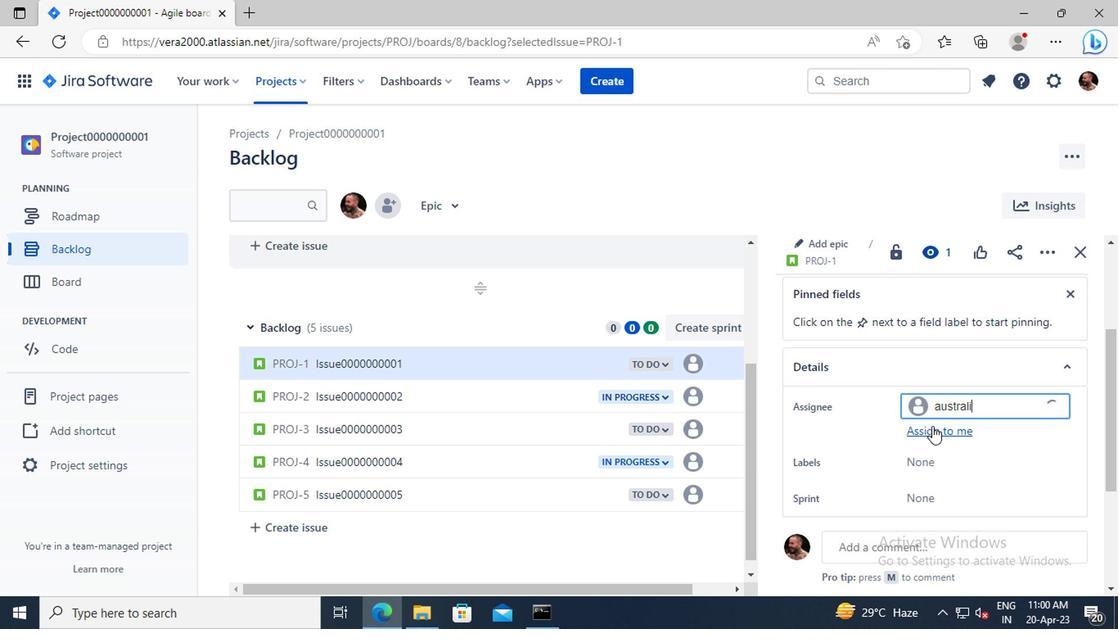 
Action: Mouse moved to (947, 447)
Screenshot: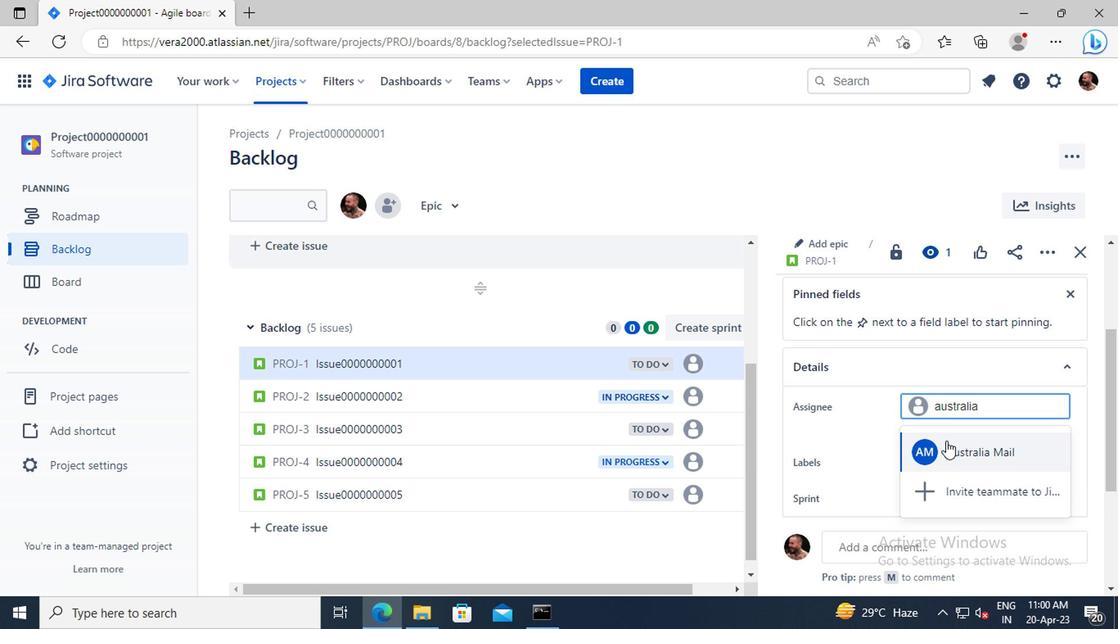 
Action: Mouse pressed left at (947, 447)
Screenshot: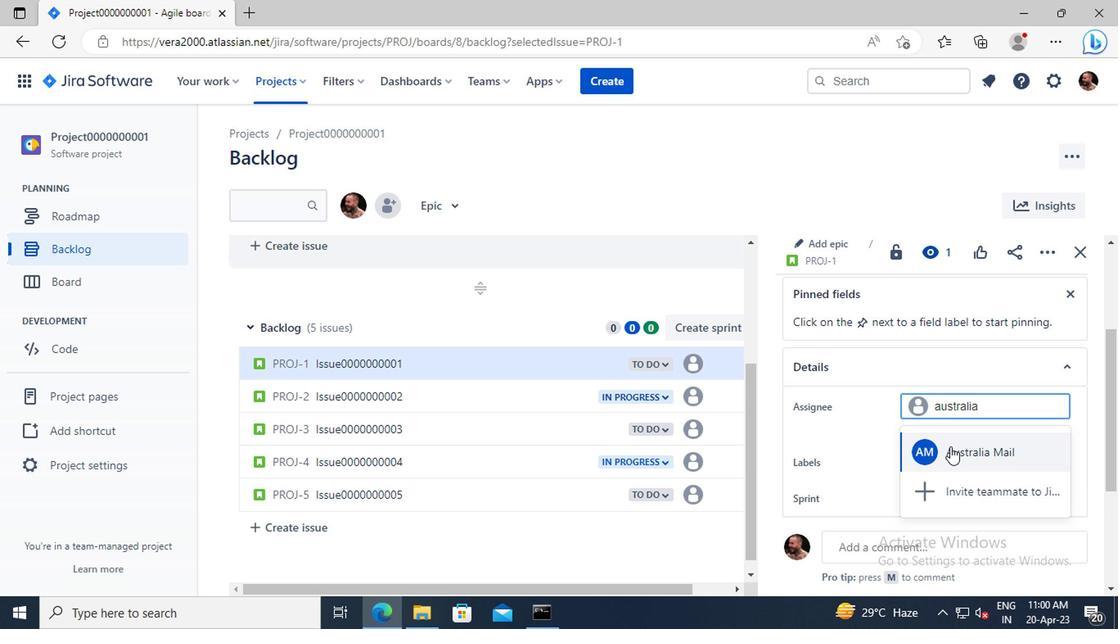 
Action: Mouse moved to (379, 392)
Screenshot: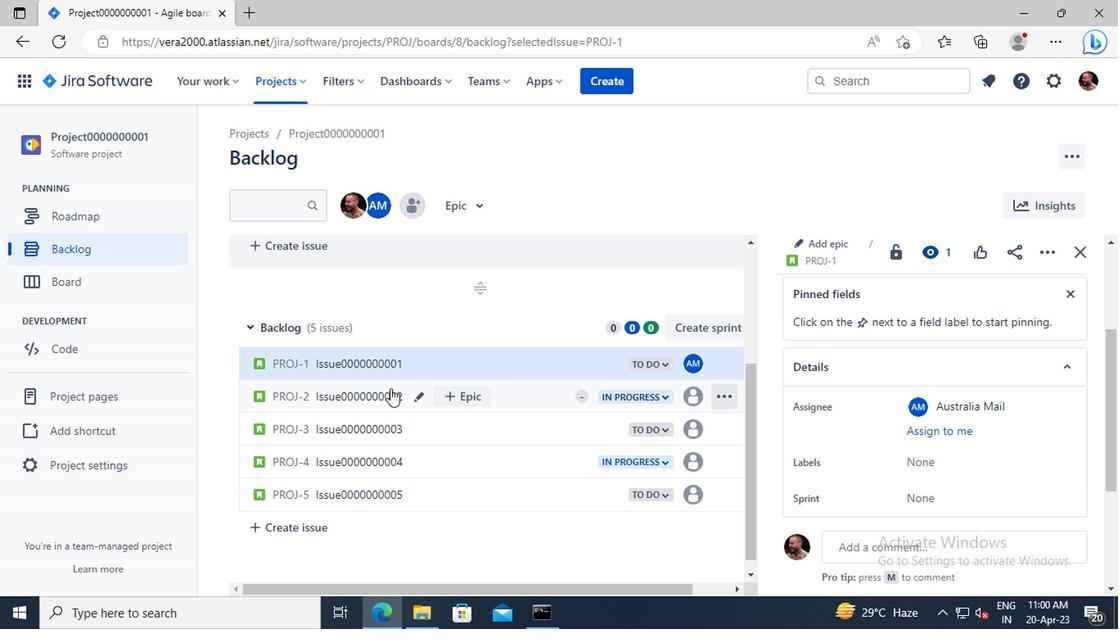 
Action: Mouse pressed left at (379, 392)
Screenshot: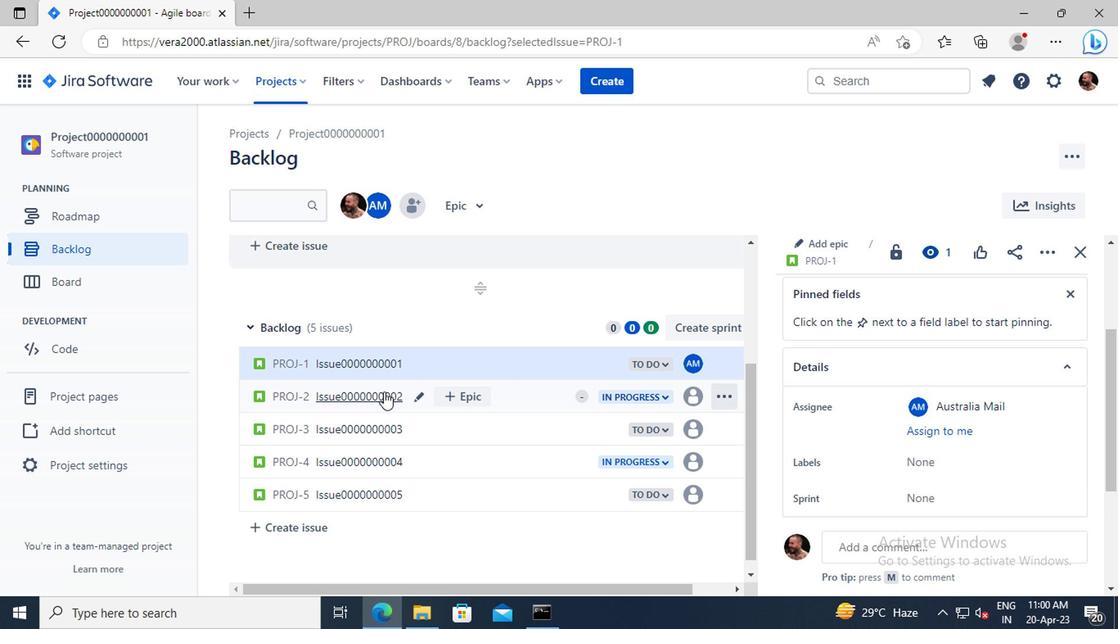 
Action: Mouse moved to (902, 415)
Screenshot: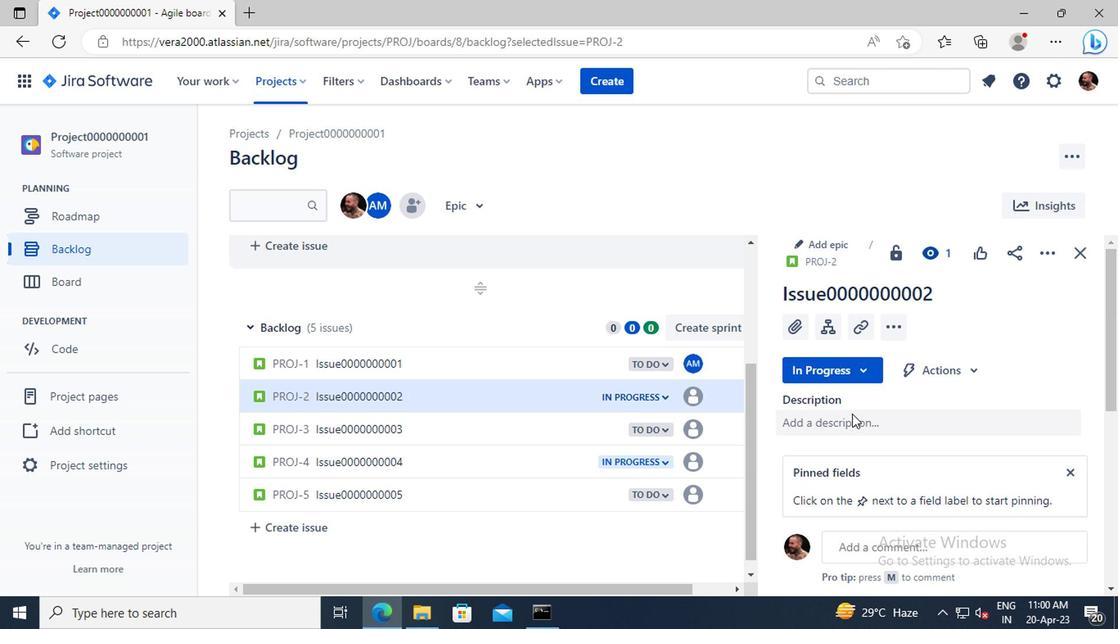 
Action: Mouse scrolled (902, 415) with delta (0, 0)
Screenshot: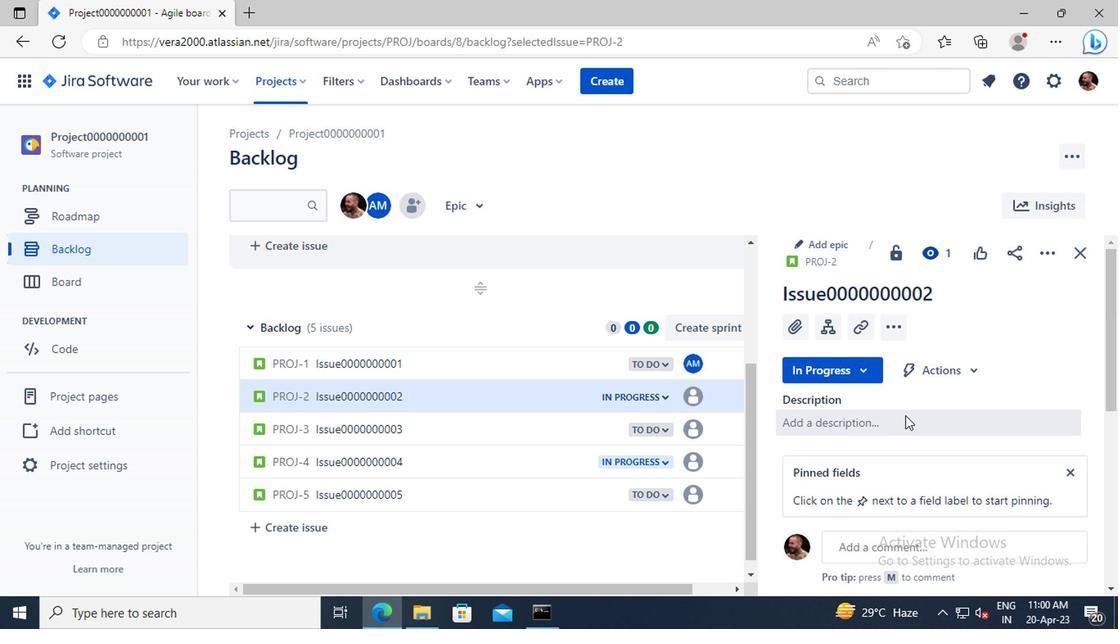 
Action: Mouse scrolled (902, 415) with delta (0, 0)
Screenshot: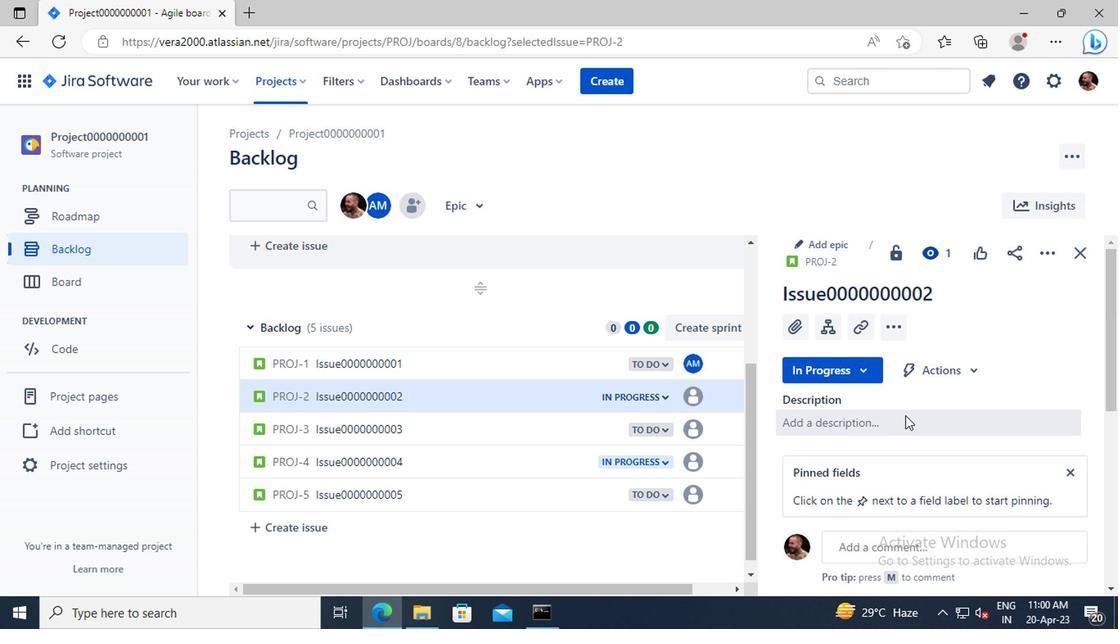 
Action: Mouse scrolled (902, 415) with delta (0, 0)
Screenshot: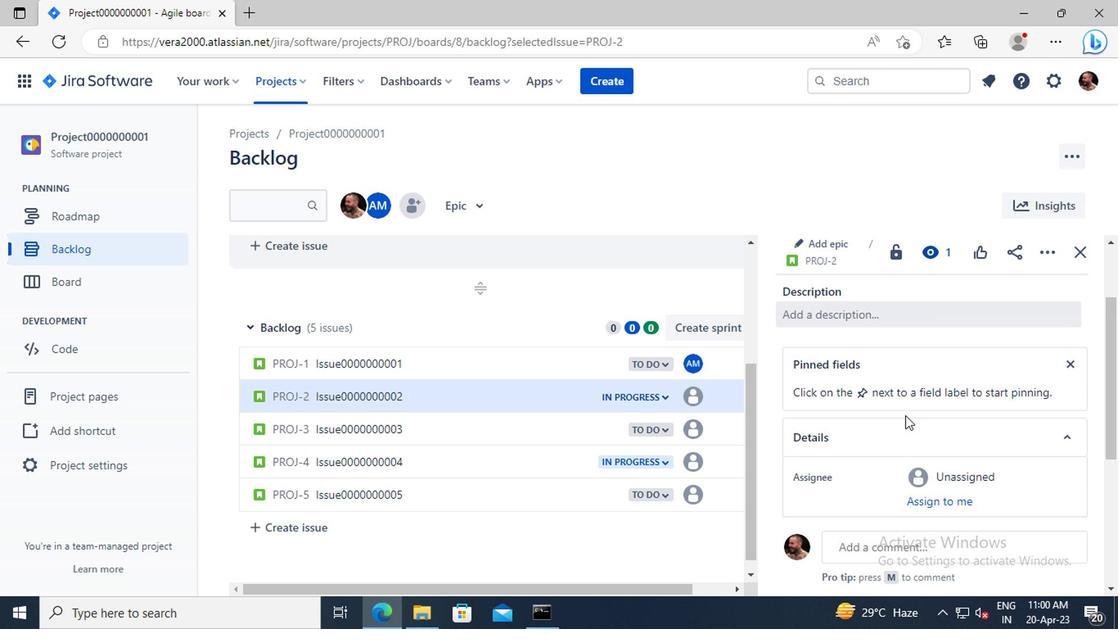 
Action: Mouse moved to (942, 419)
Screenshot: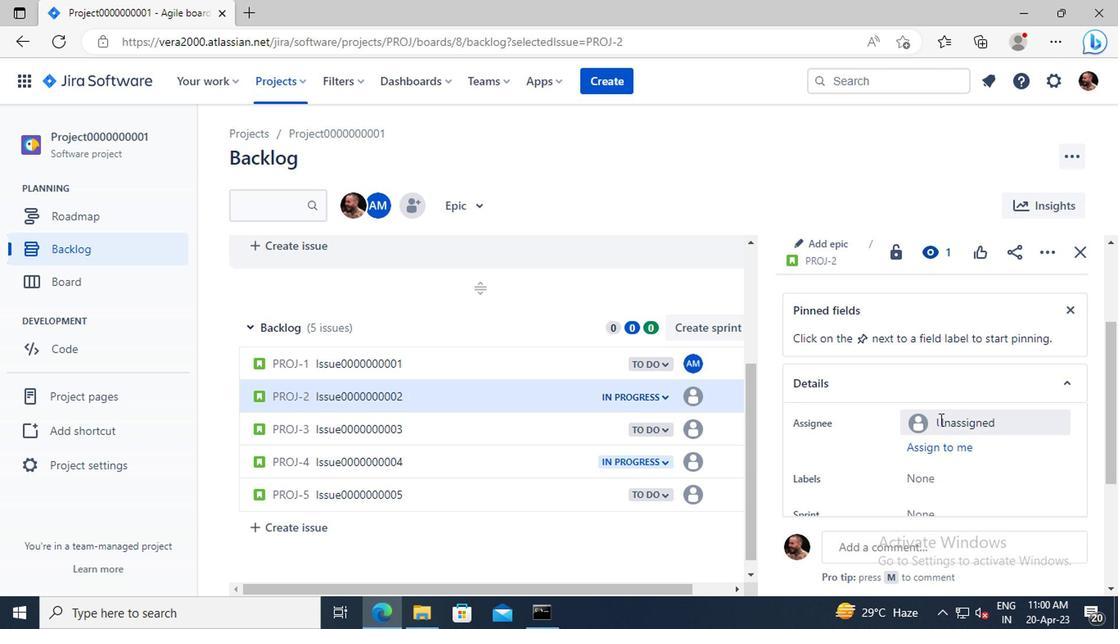 
Action: Mouse pressed left at (942, 419)
Screenshot: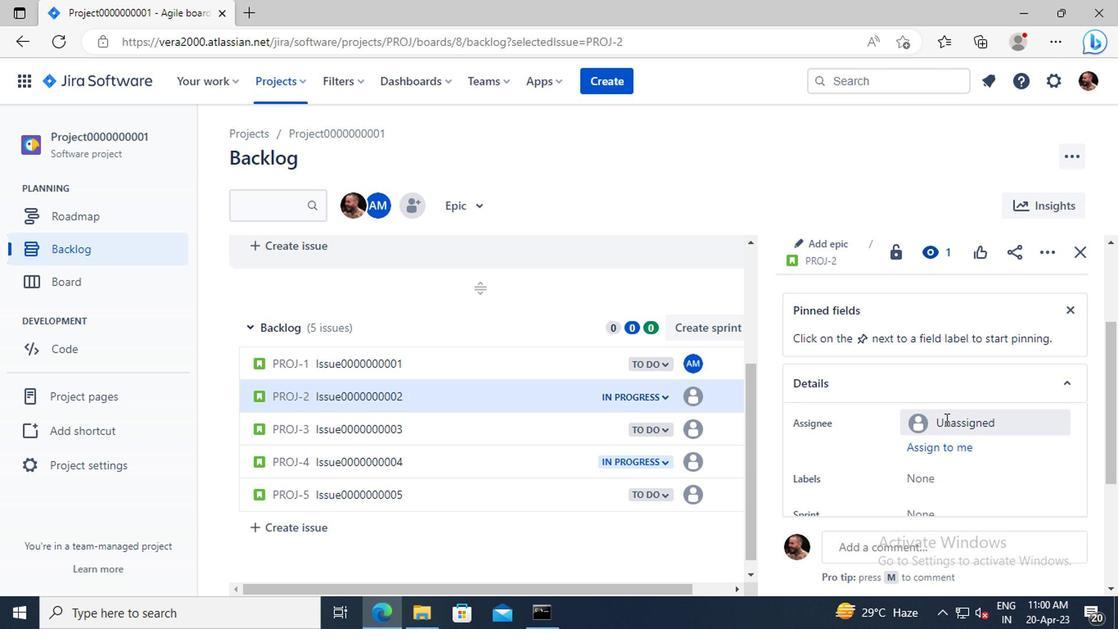 
Action: Mouse moved to (942, 421)
Screenshot: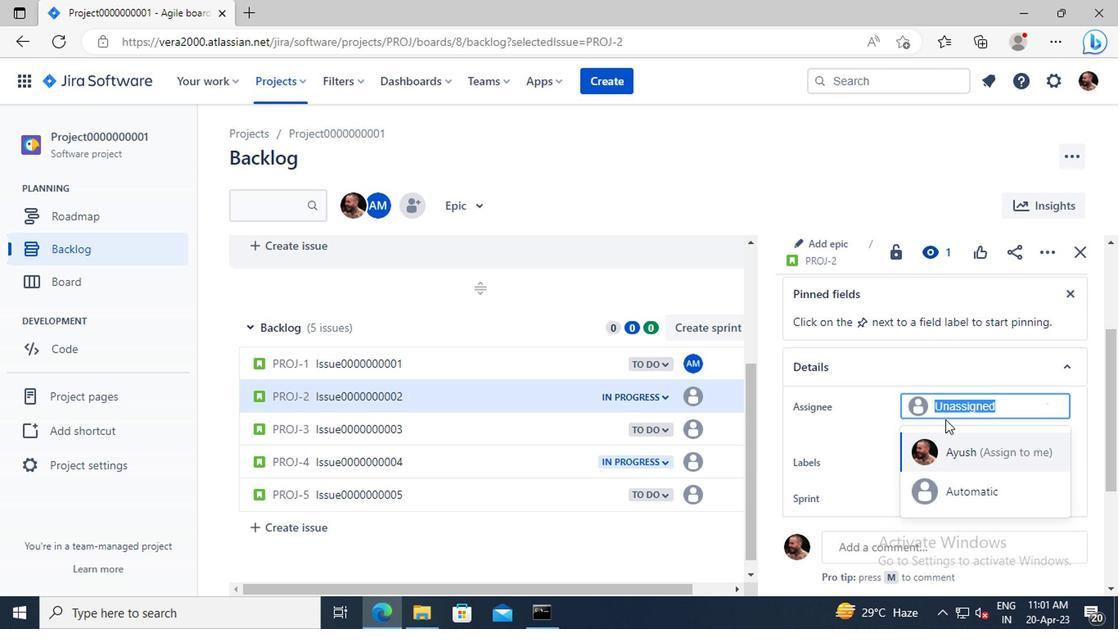 
Action: Key pressed australia
Screenshot: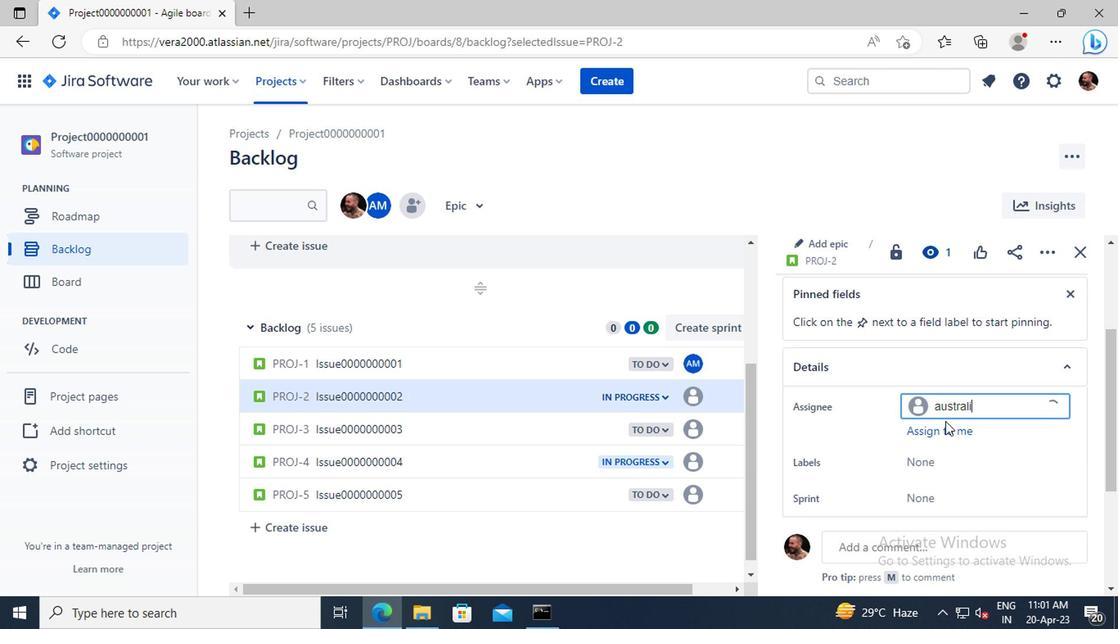 
Action: Mouse moved to (949, 448)
Screenshot: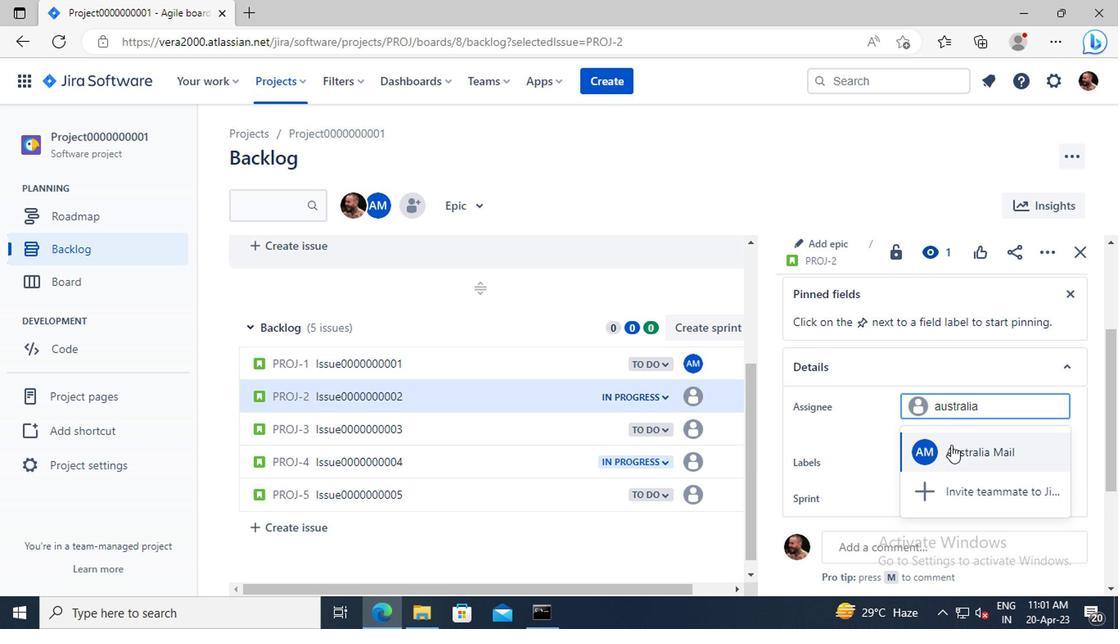 
Action: Mouse pressed left at (949, 448)
Screenshot: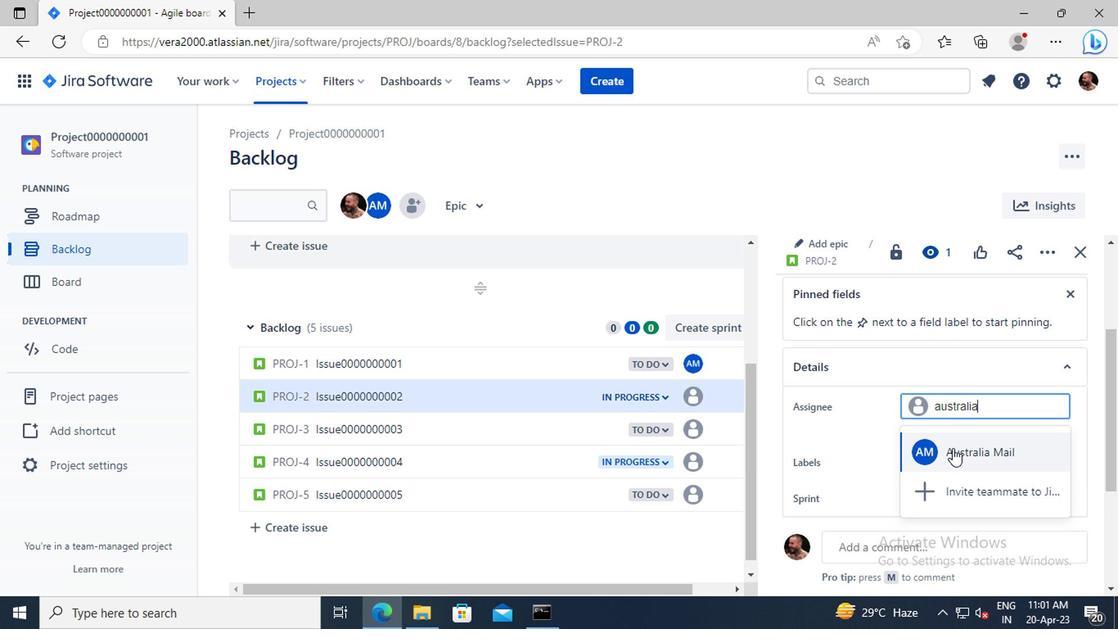 
